 Task: Add an event with the title Second Sales Strategy Review and Alignment Session, date ''2023/12/18'', time 9:15 AM to 11:15 AMand add a description: Participants will develop strategies for expressing their thoughts and ideas clearly and confidently. They will learn techniques for structuring their messages, using appropriate language and tone, and adapting their communication style to different audiences and situations.Select event color  Grape . Add location for the event as: 987 White Desert, Farafra, Egypt, logged in from the account softage.10@softage.netand send the event invitation to softage.3@softage.net and softage.4@softage.net. Set a reminder for the event Weekly on Sunday
Action: Mouse moved to (81, 90)
Screenshot: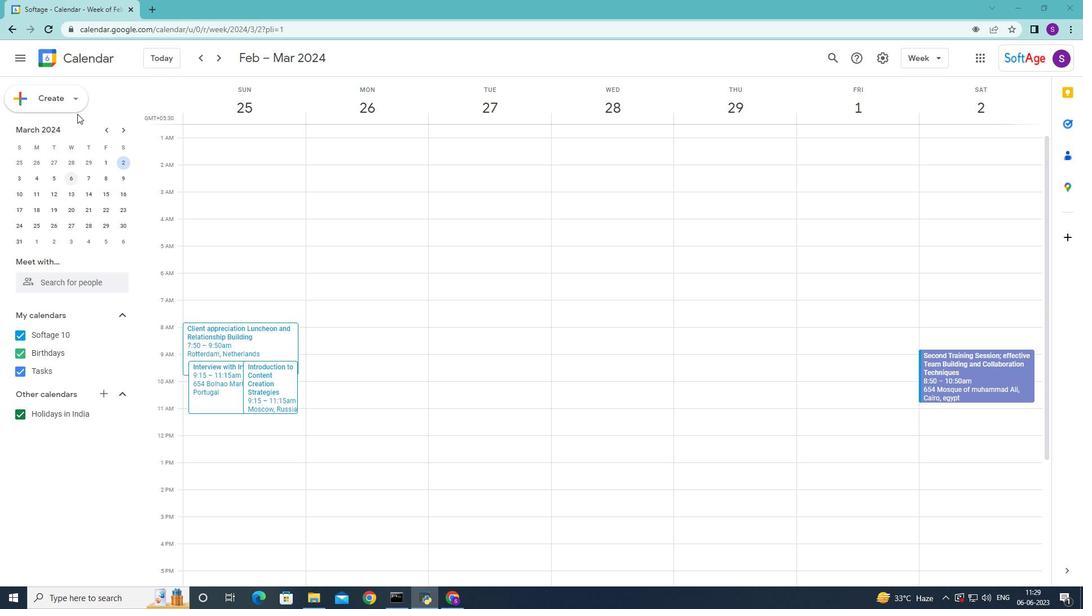 
Action: Mouse pressed left at (81, 90)
Screenshot: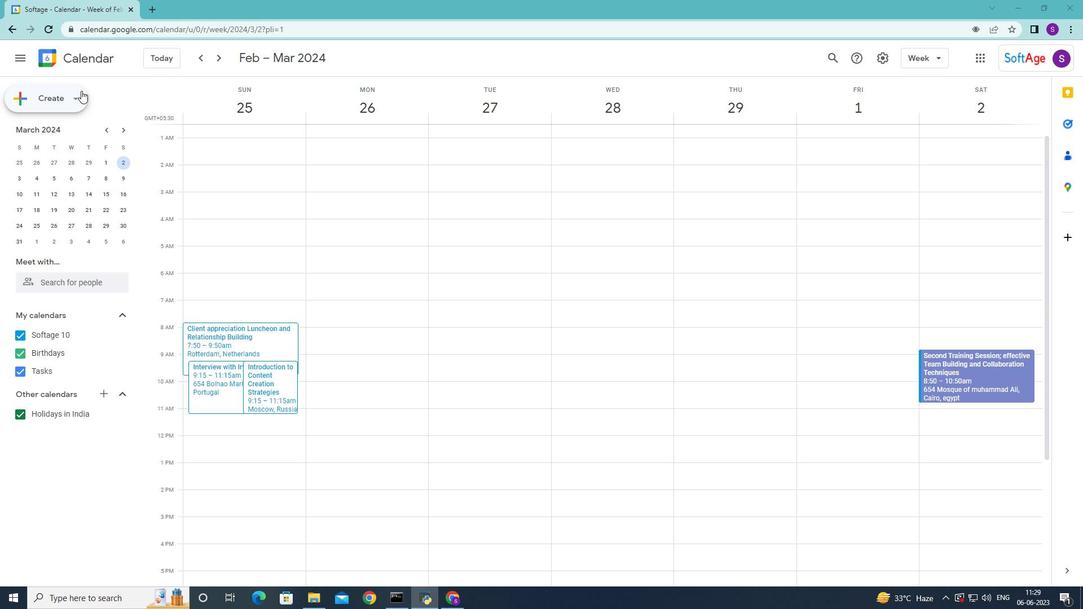 
Action: Mouse moved to (55, 126)
Screenshot: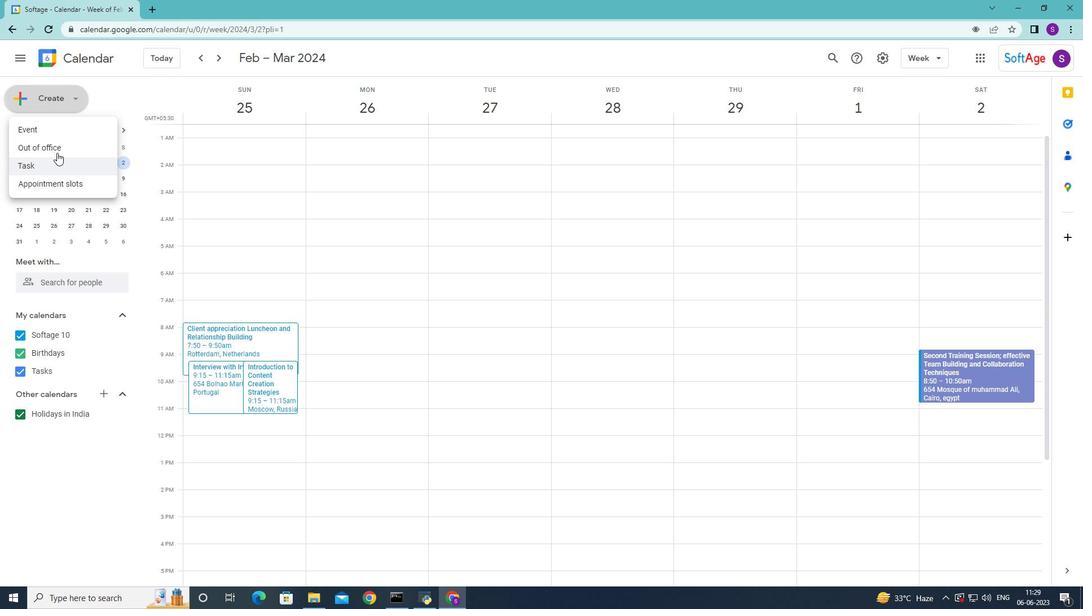 
Action: Mouse pressed left at (55, 126)
Screenshot: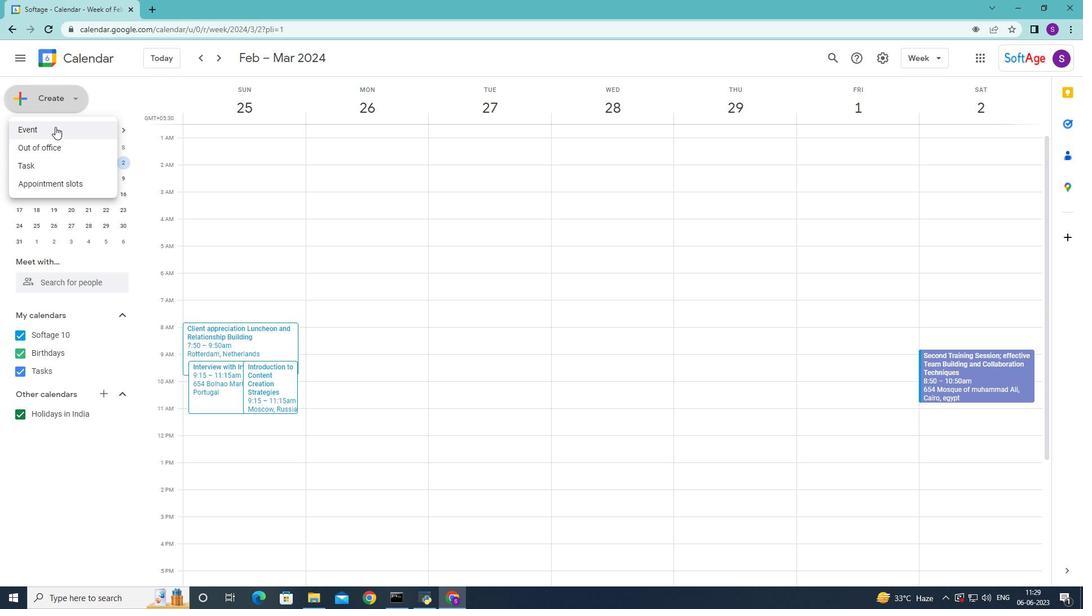 
Action: Mouse moved to (766, 213)
Screenshot: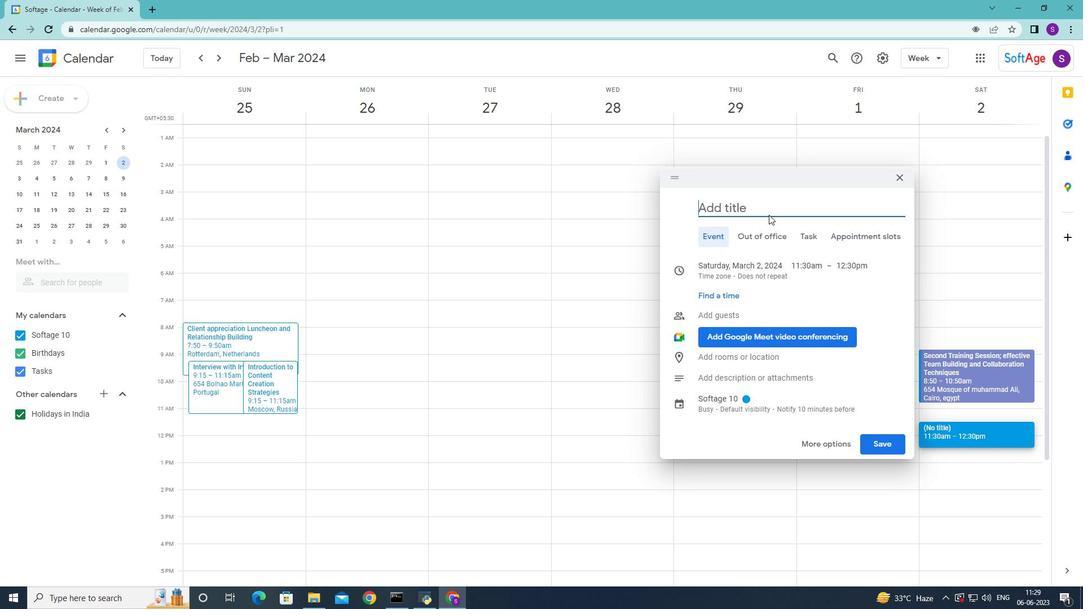 
Action: Mouse pressed left at (766, 213)
Screenshot: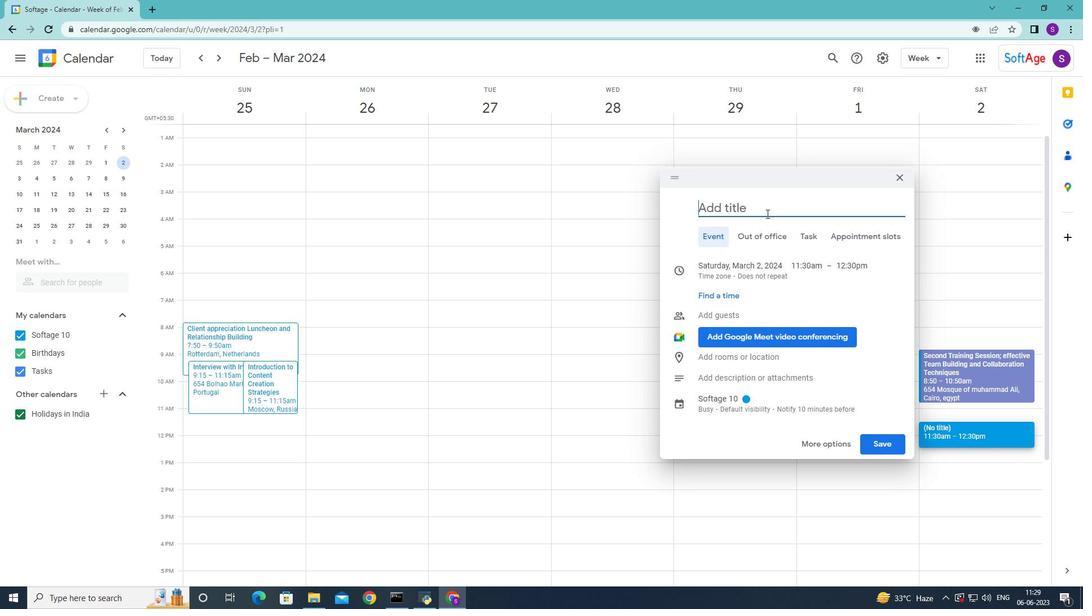 
Action: Key pressed <Key.shift>Second<Key.space><Key.shift>Sak<Key.backspace>les<Key.space><Key.shift>strategy<Key.space><Key.shift>Review<Key.space>and<Key.space><Key.shift>Alignment<Key.space><Key.shift>Session<Key.space>
Screenshot: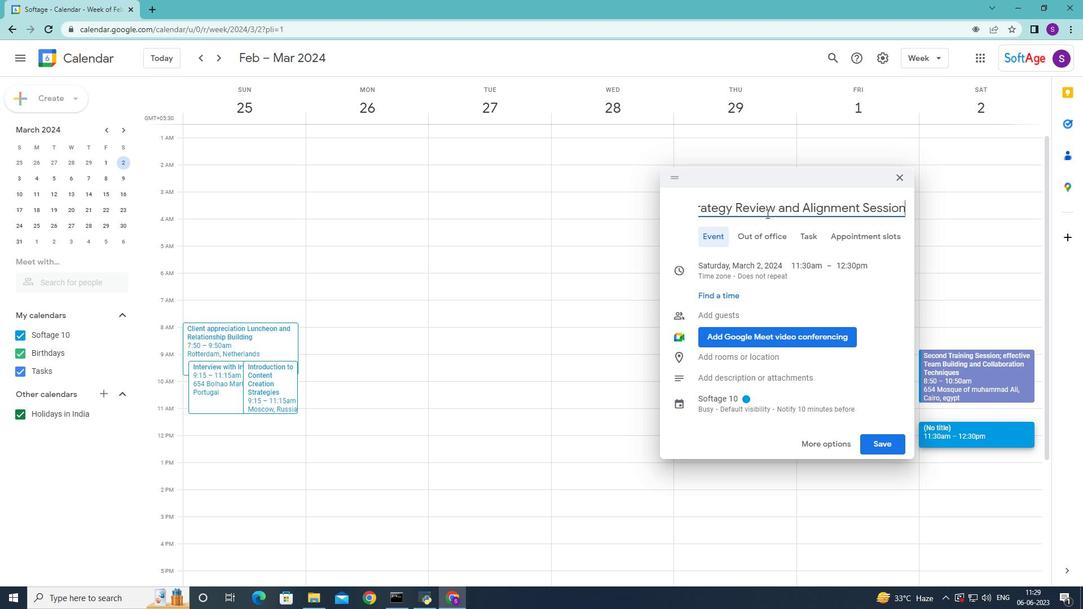 
Action: Mouse moved to (726, 263)
Screenshot: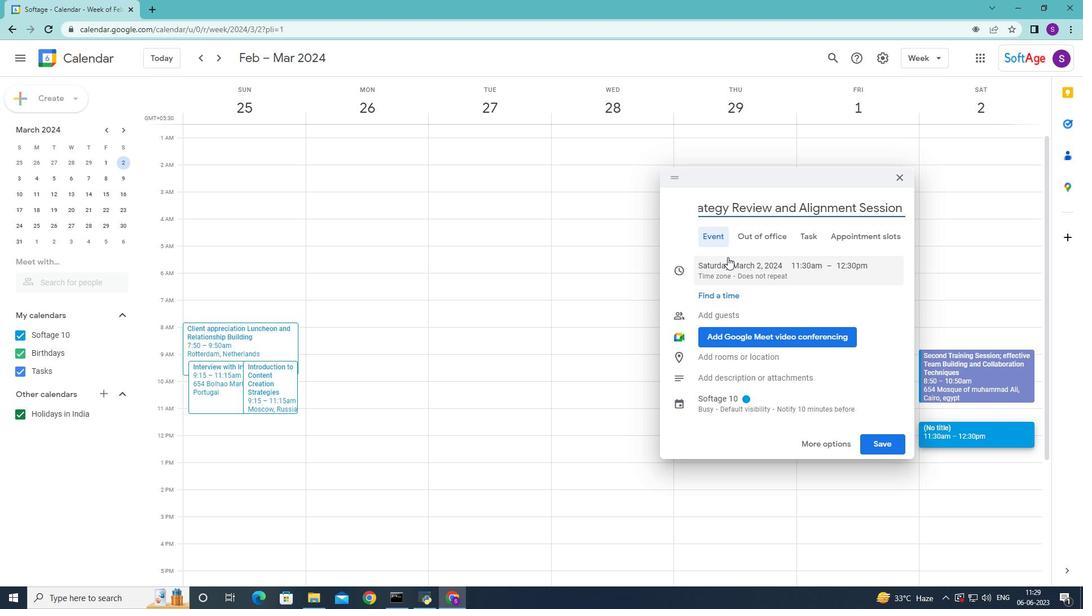 
Action: Mouse pressed left at (726, 263)
Screenshot: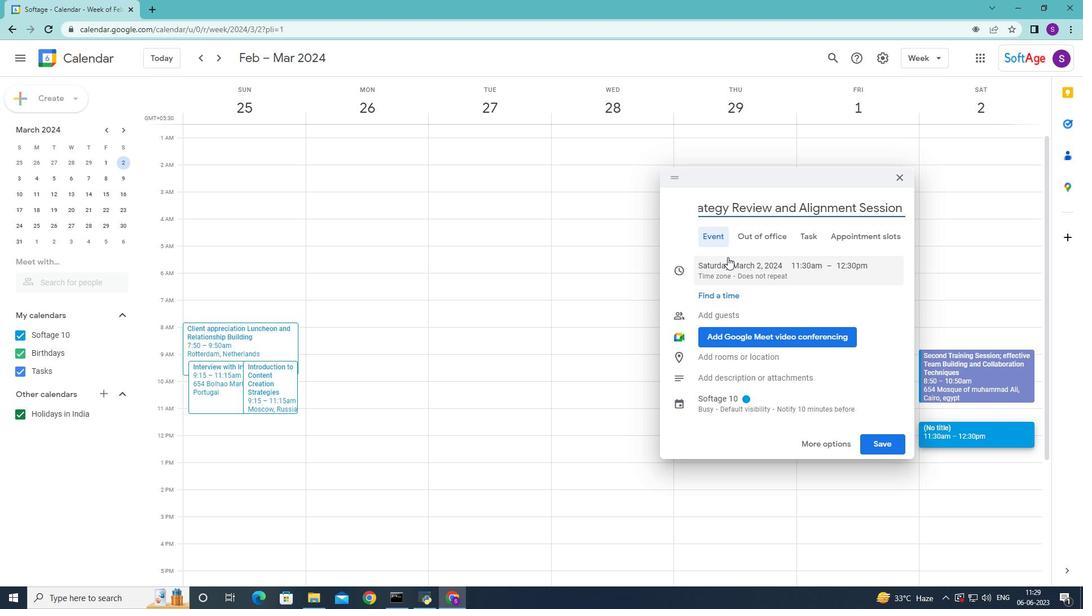 
Action: Mouse moved to (821, 288)
Screenshot: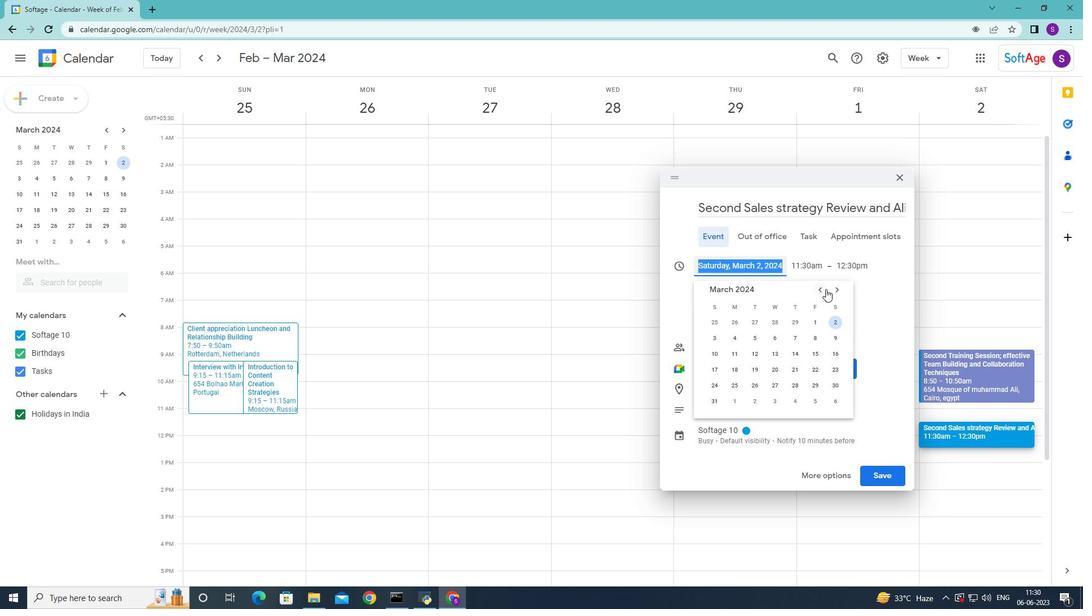 
Action: Mouse pressed left at (821, 288)
Screenshot: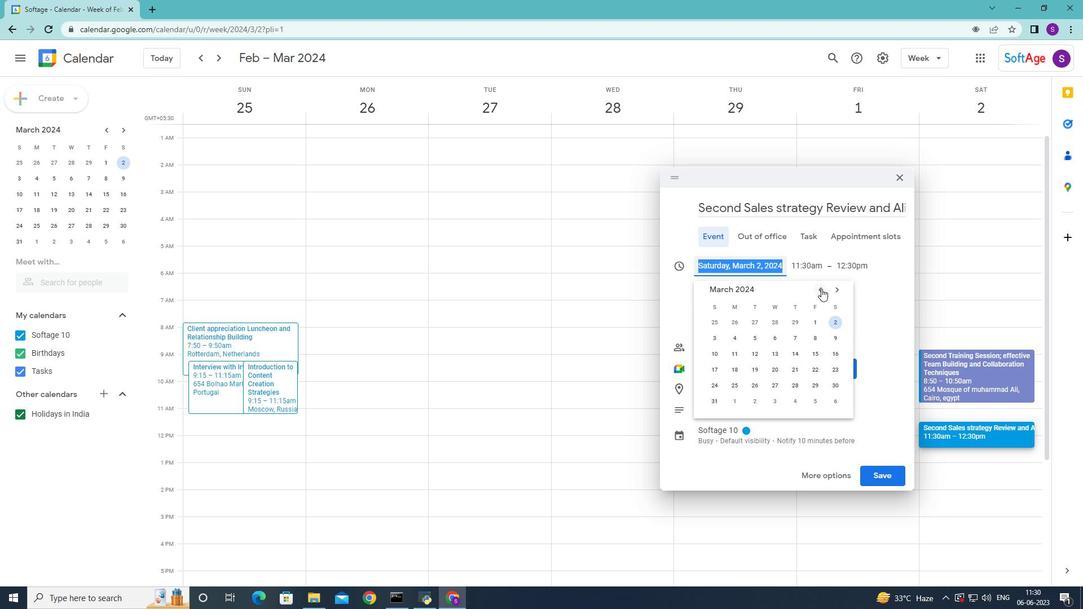 
Action: Mouse pressed left at (821, 288)
Screenshot: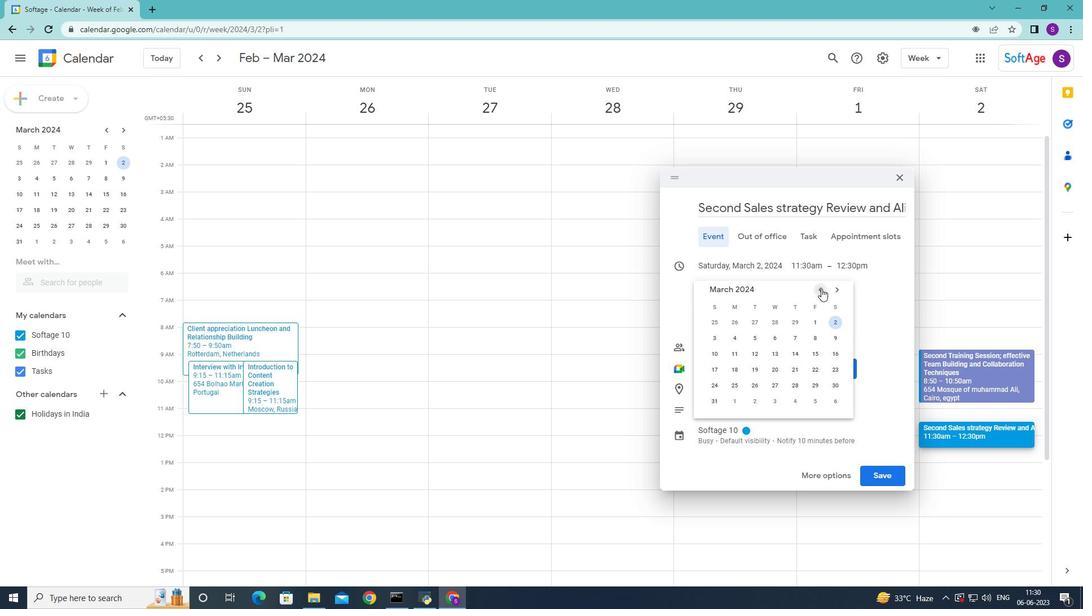 
Action: Mouse pressed left at (821, 288)
Screenshot: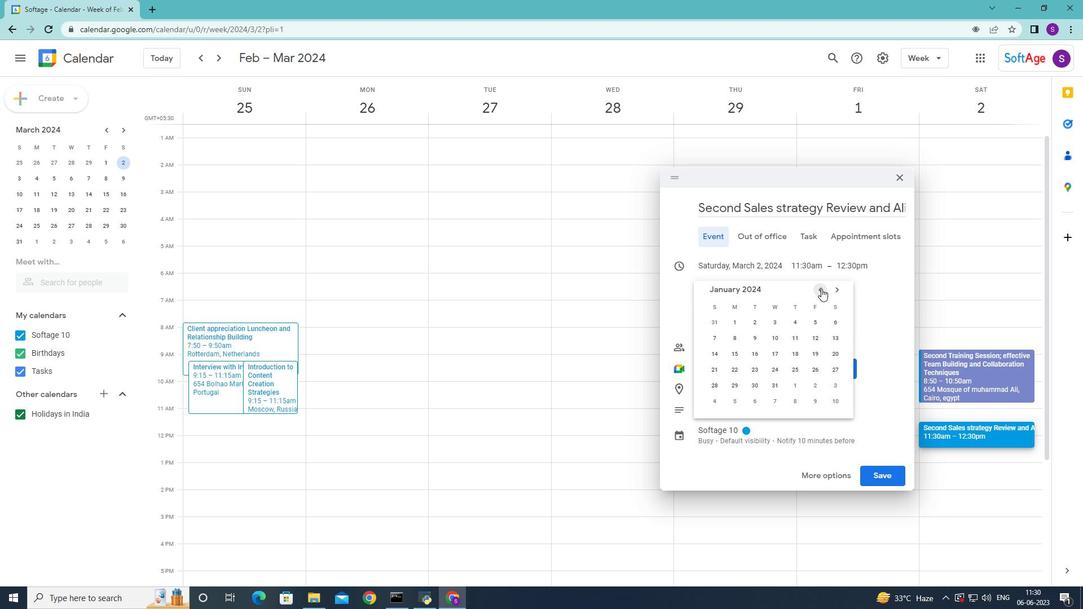 
Action: Mouse moved to (738, 370)
Screenshot: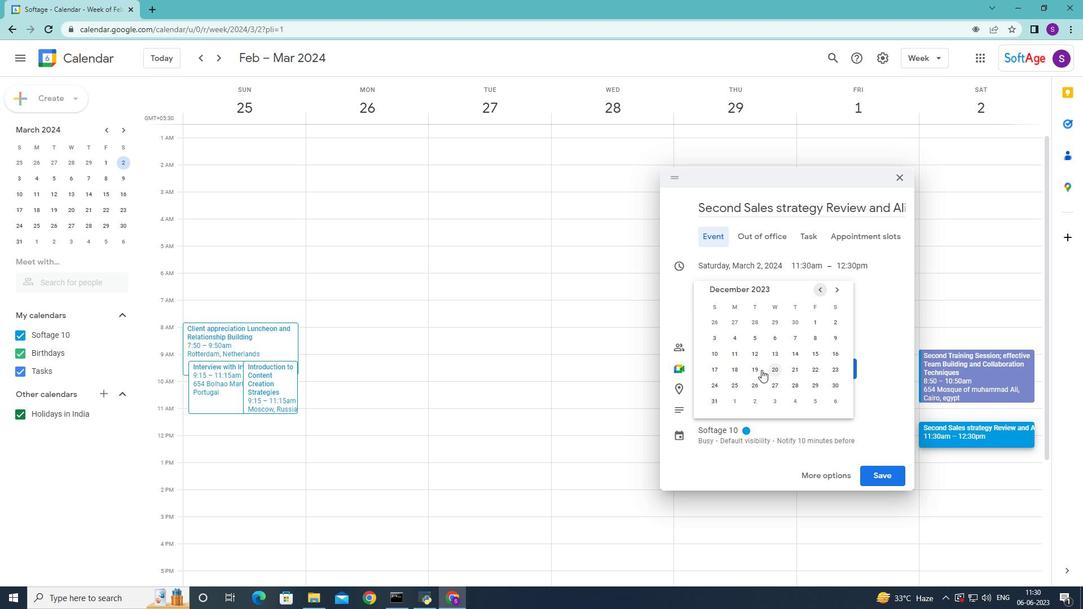 
Action: Mouse pressed left at (738, 370)
Screenshot: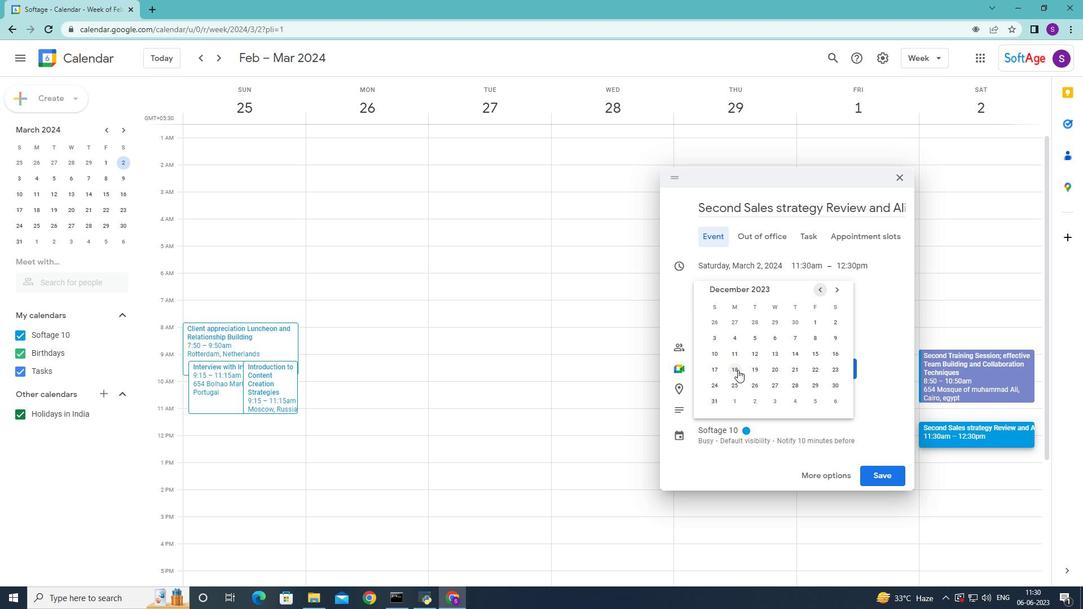 
Action: Mouse moved to (200, 266)
Screenshot: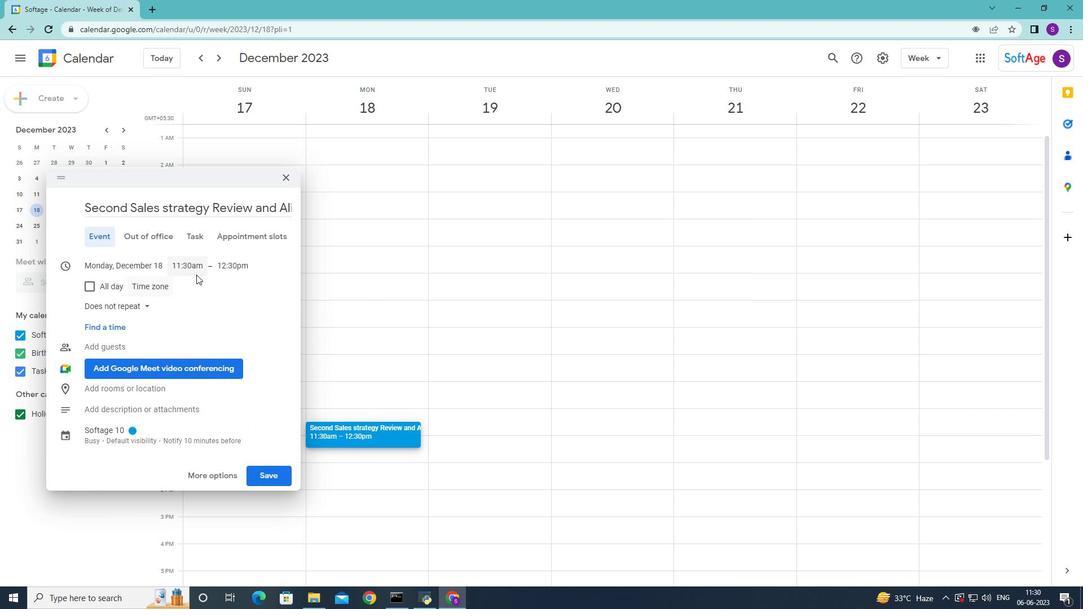 
Action: Mouse pressed left at (200, 266)
Screenshot: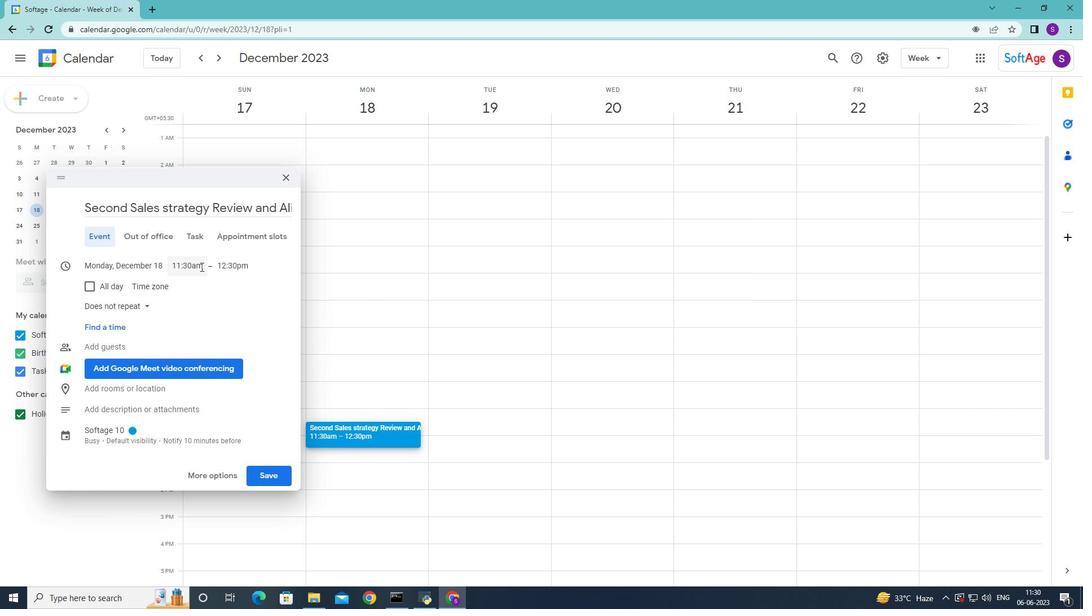 
Action: Mouse moved to (211, 319)
Screenshot: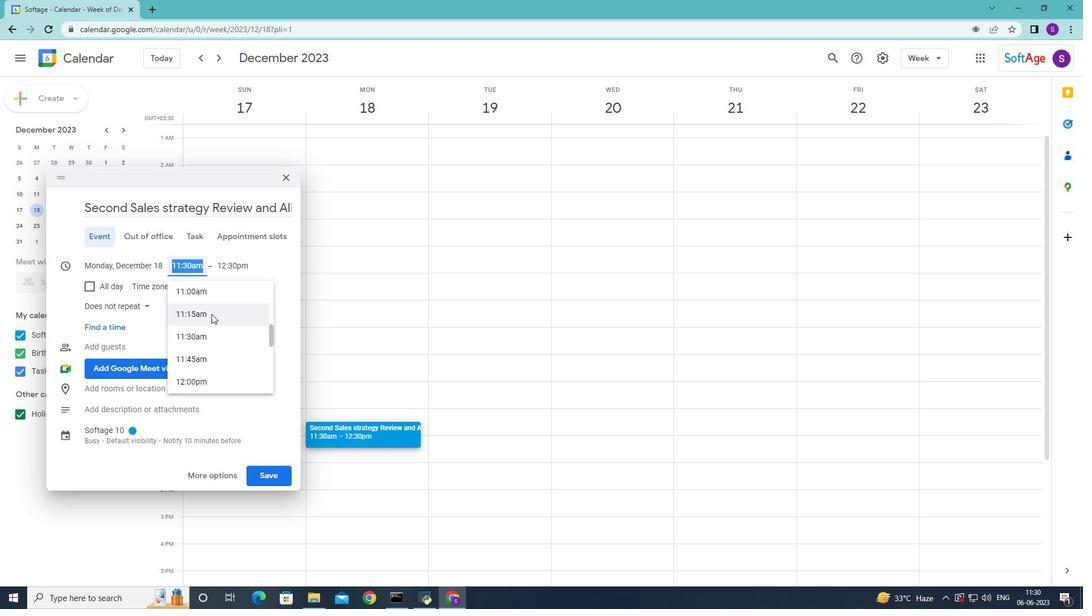 
Action: Mouse scrolled (211, 319) with delta (0, 0)
Screenshot: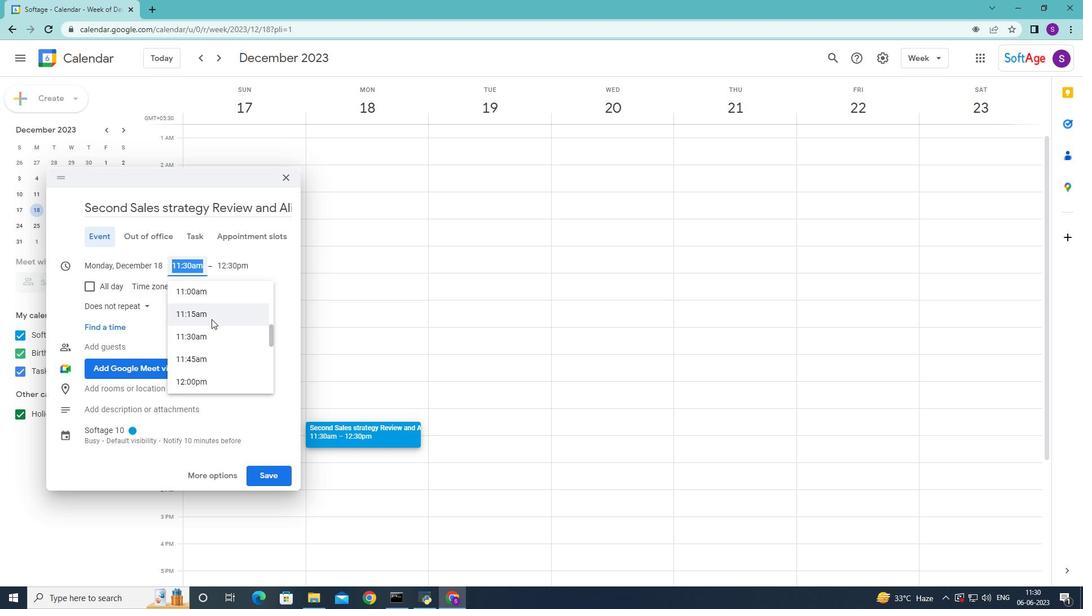 
Action: Mouse scrolled (211, 319) with delta (0, 0)
Screenshot: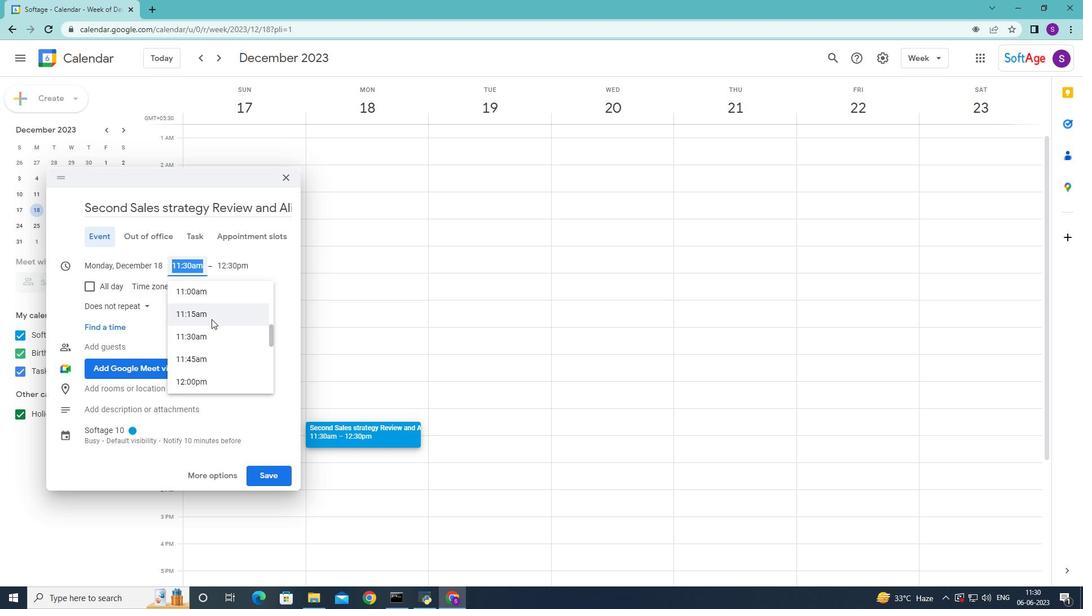 
Action: Mouse scrolled (211, 319) with delta (0, 0)
Screenshot: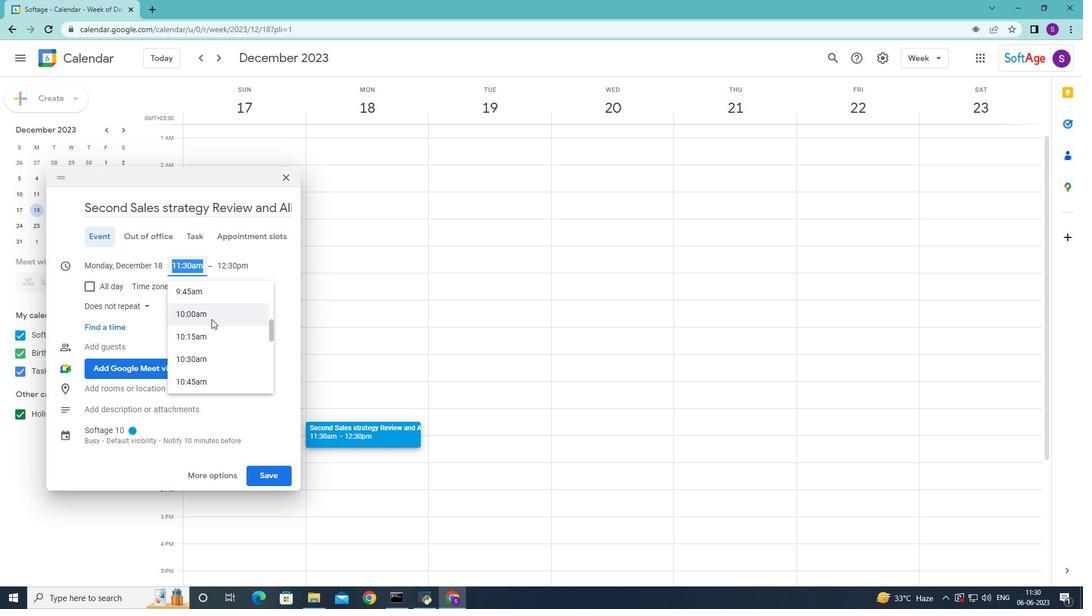 
Action: Mouse moved to (211, 305)
Screenshot: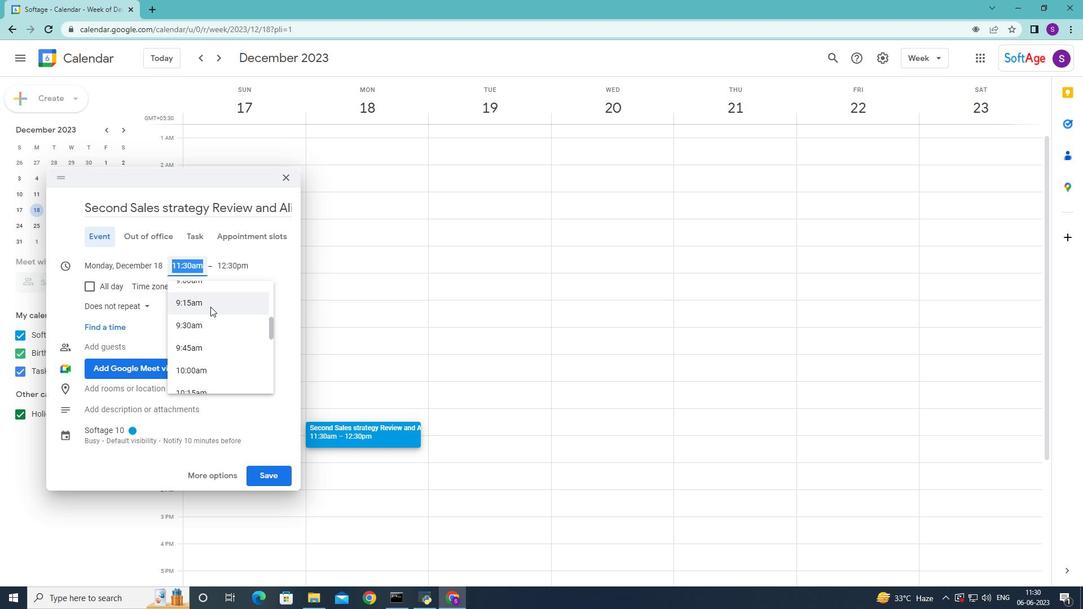 
Action: Mouse pressed left at (211, 305)
Screenshot: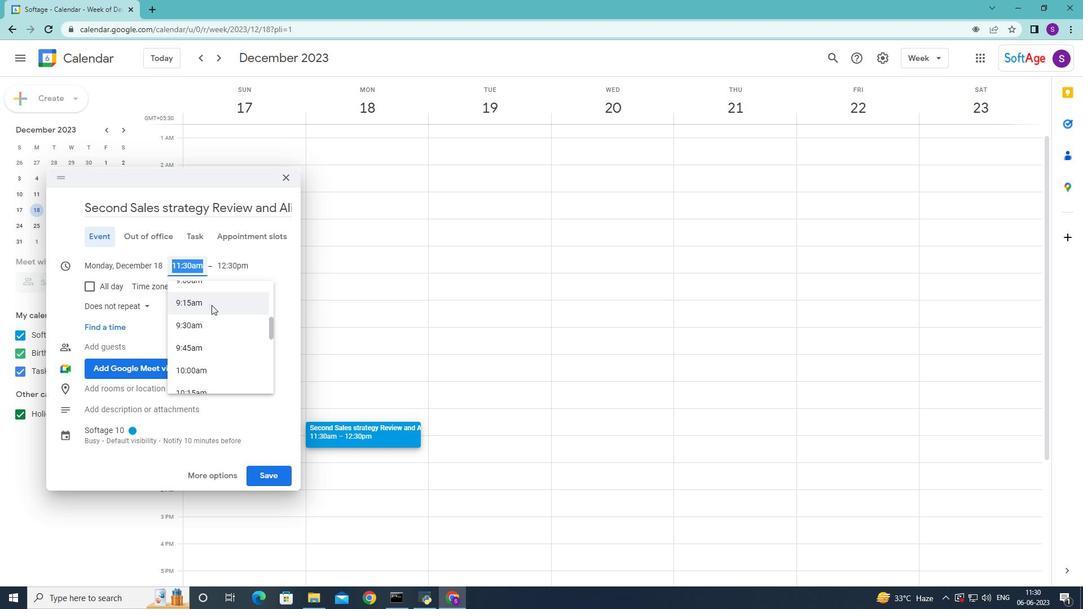 
Action: Mouse moved to (244, 272)
Screenshot: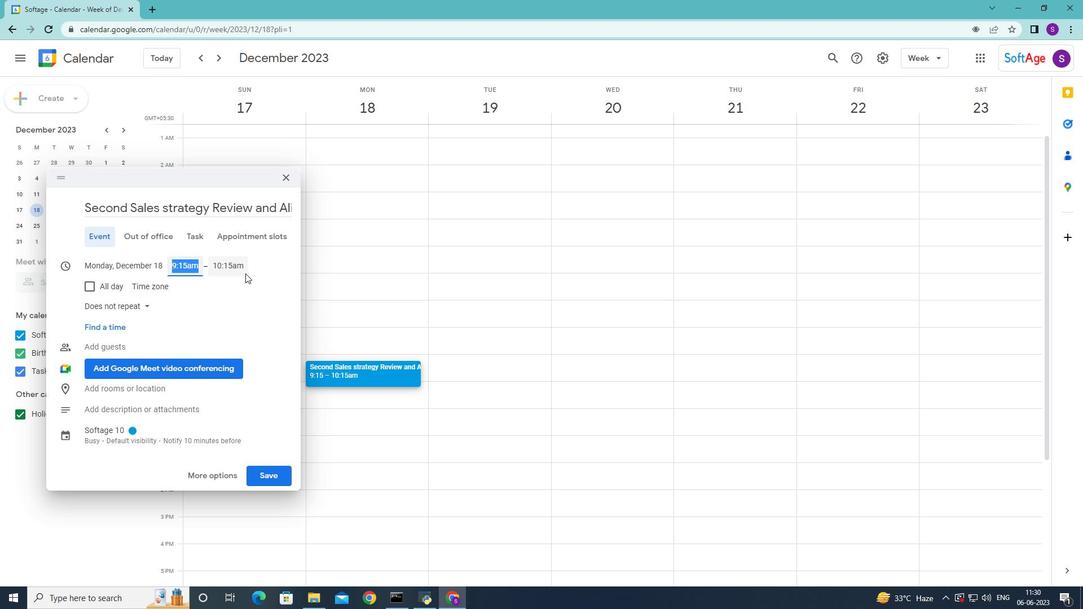 
Action: Mouse pressed left at (244, 272)
Screenshot: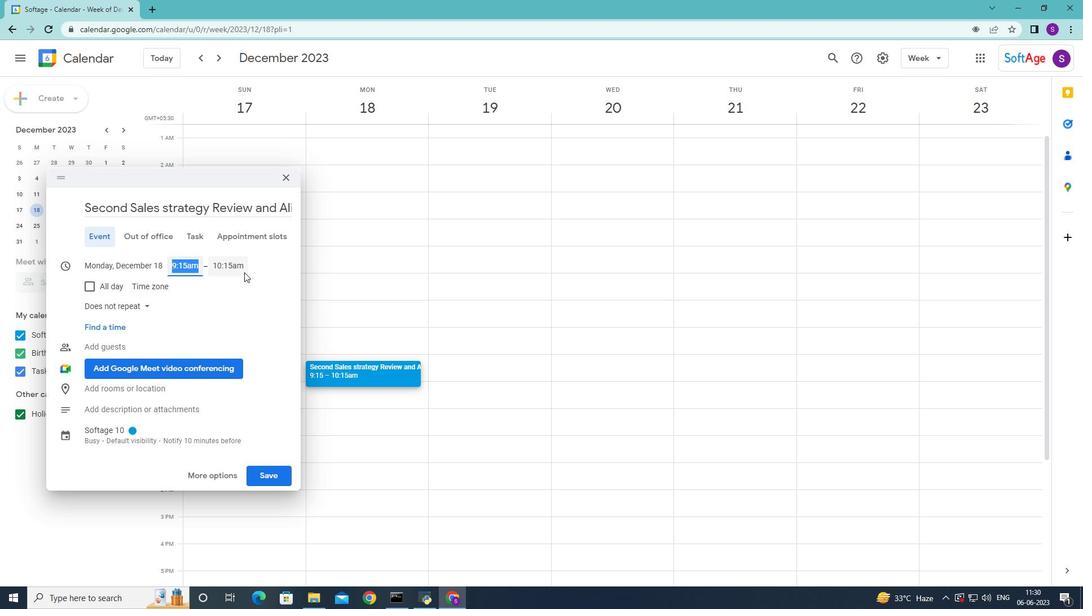 
Action: Mouse moved to (235, 343)
Screenshot: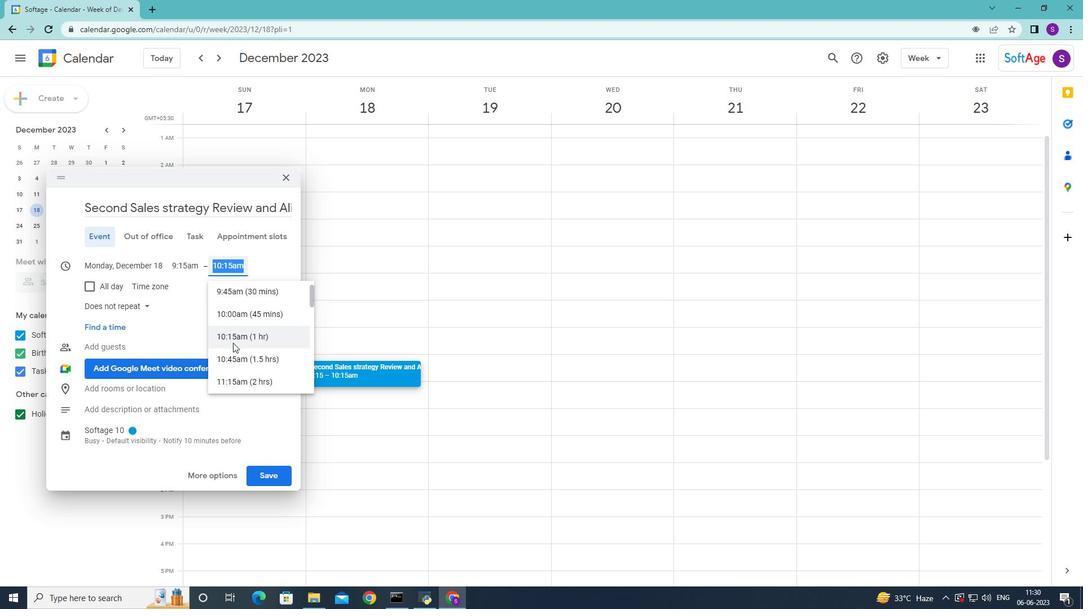 
Action: Mouse scrolled (235, 343) with delta (0, 0)
Screenshot: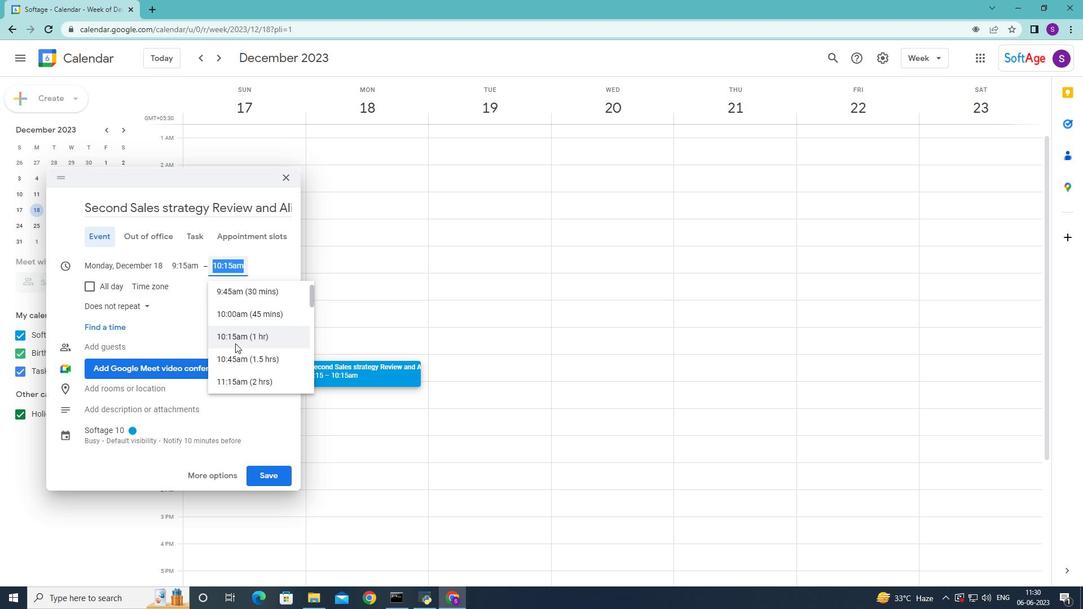 
Action: Mouse moved to (247, 329)
Screenshot: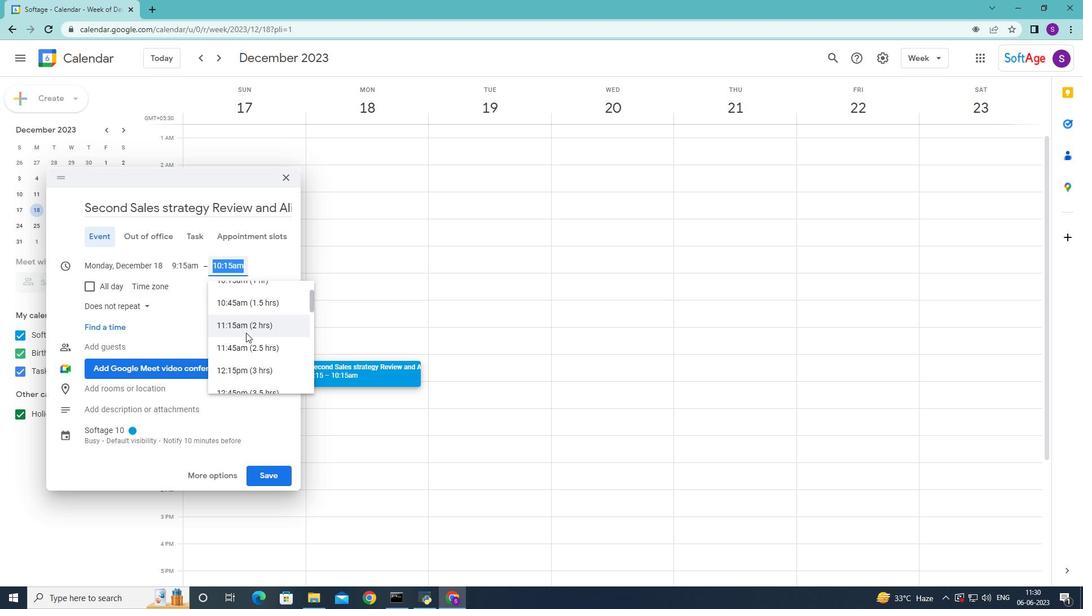 
Action: Mouse pressed left at (247, 329)
Screenshot: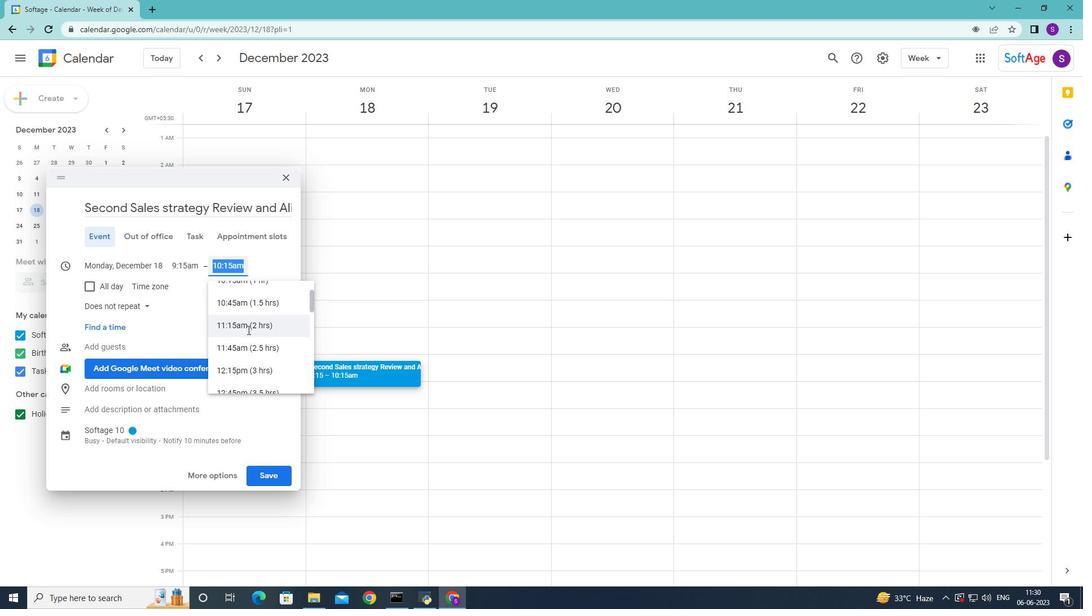 
Action: Mouse moved to (224, 472)
Screenshot: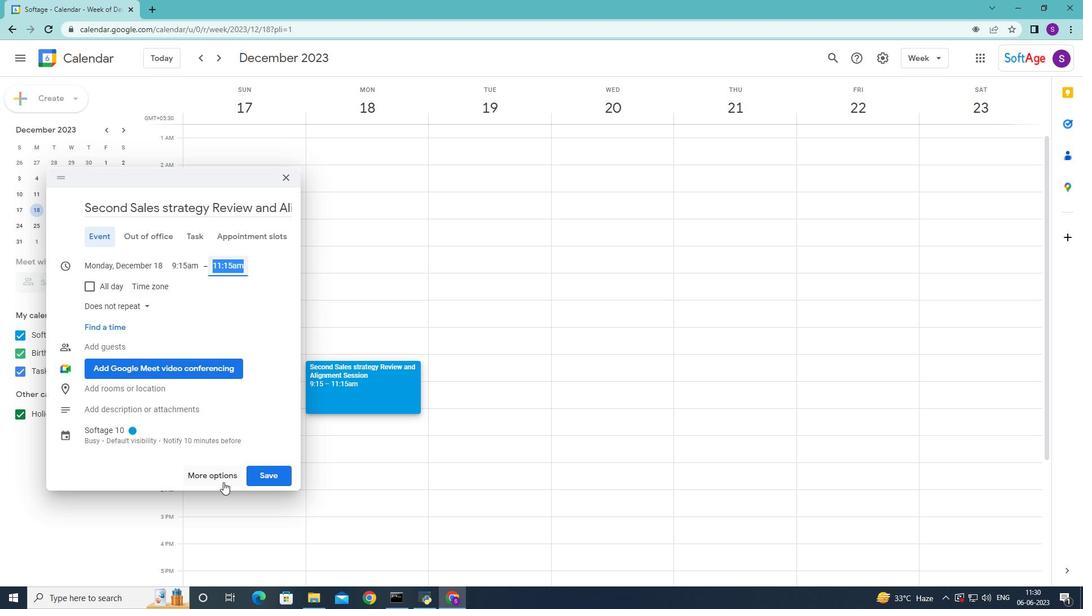 
Action: Mouse pressed left at (224, 472)
Screenshot: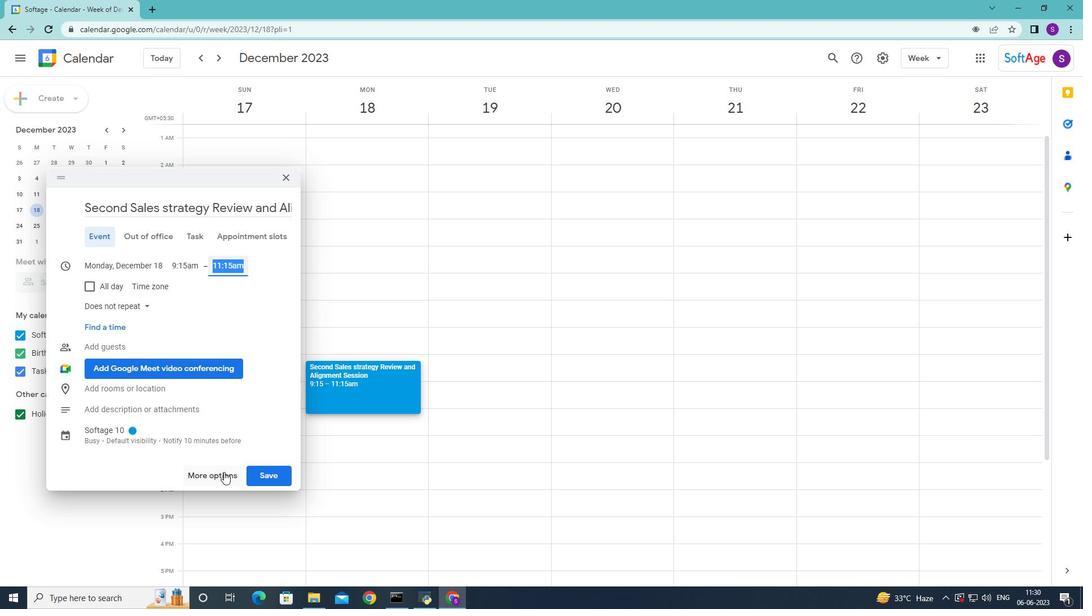 
Action: Mouse moved to (205, 410)
Screenshot: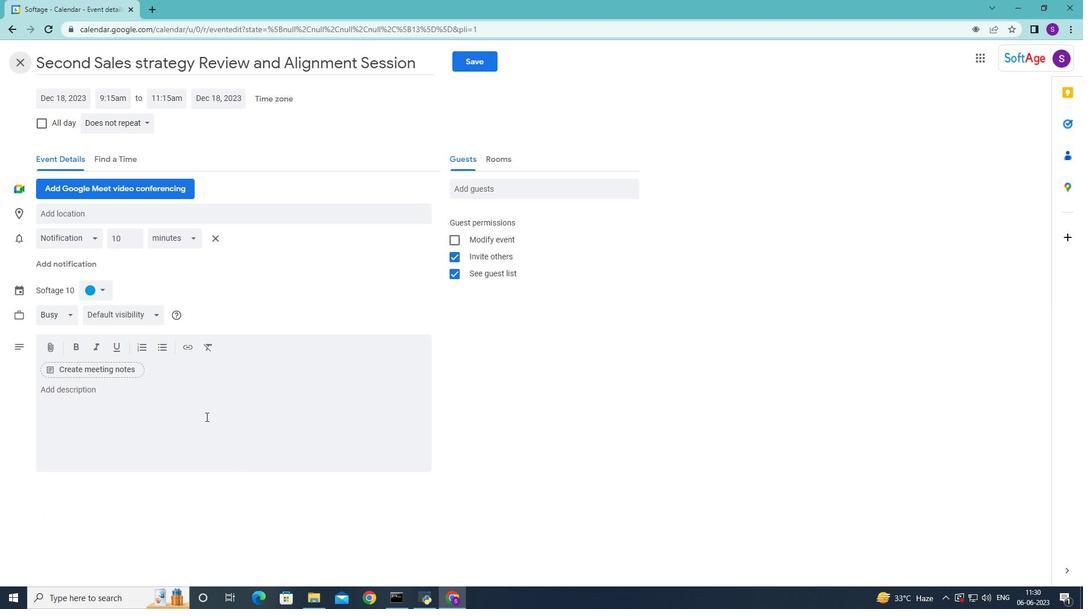 
Action: Mouse pressed left at (205, 410)
Screenshot: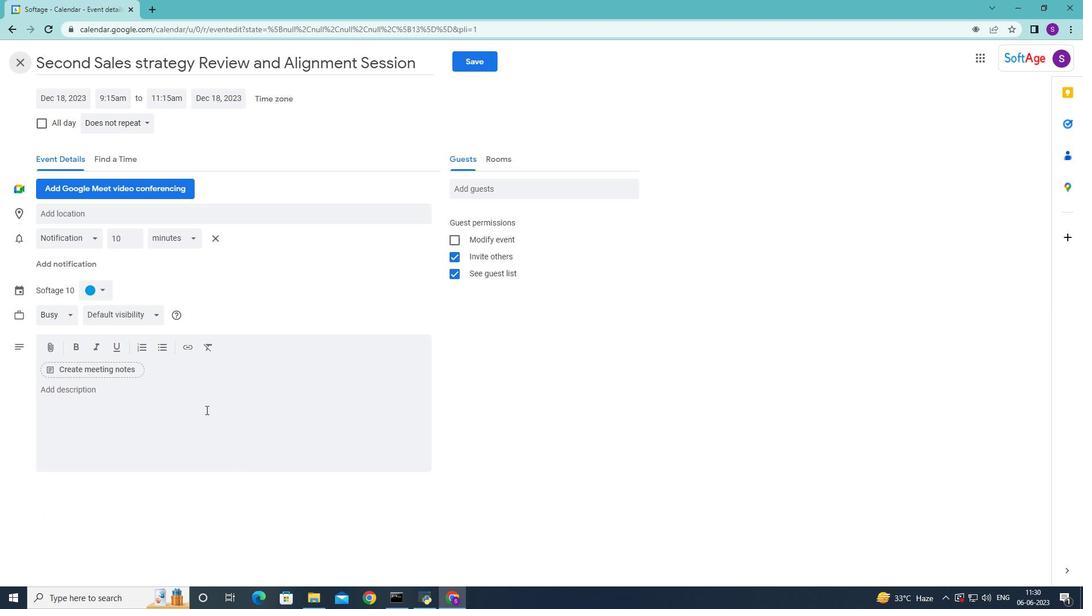 
Action: Key pressed <Key.shift><Key.shift><Key.shift><Key.shift><Key.shift><Key.shift><Key.shift><Key.shift><Key.shift>Participants<Key.space>will<Key.space>develop<Key.space>strategies<Key.space>for<Key.space>expressing<Key.space>their<Key.space>thoughts<Key.space>and<Key.space>ideas<Key.space>learly<Key.space>and<Key.space>confidently<Key.space>
Screenshot: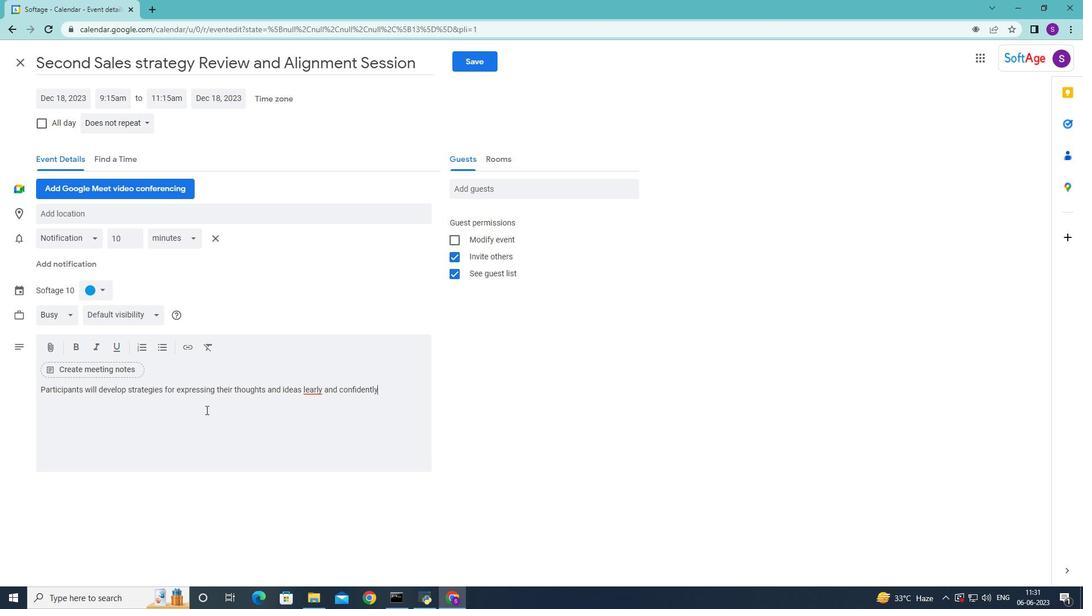 
Action: Mouse moved to (305, 391)
Screenshot: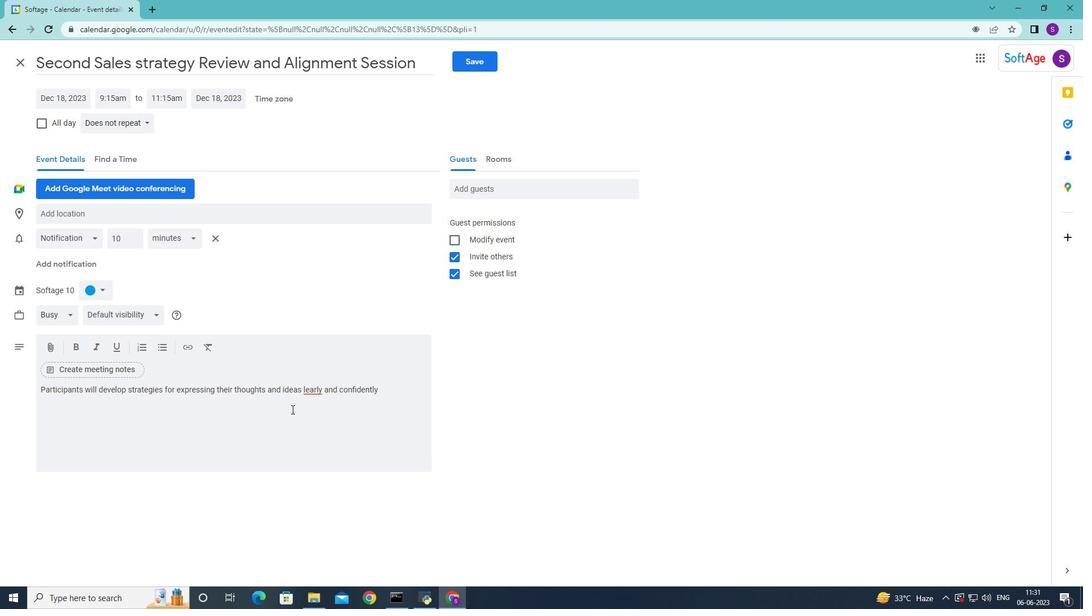 
Action: Mouse pressed left at (305, 391)
Screenshot: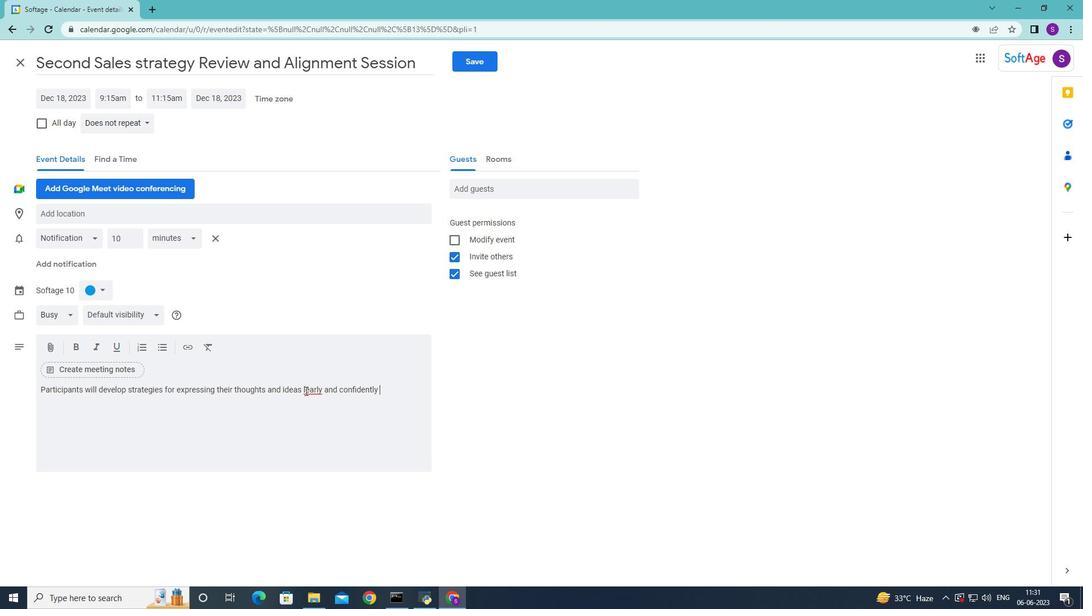 
Action: Mouse moved to (313, 414)
Screenshot: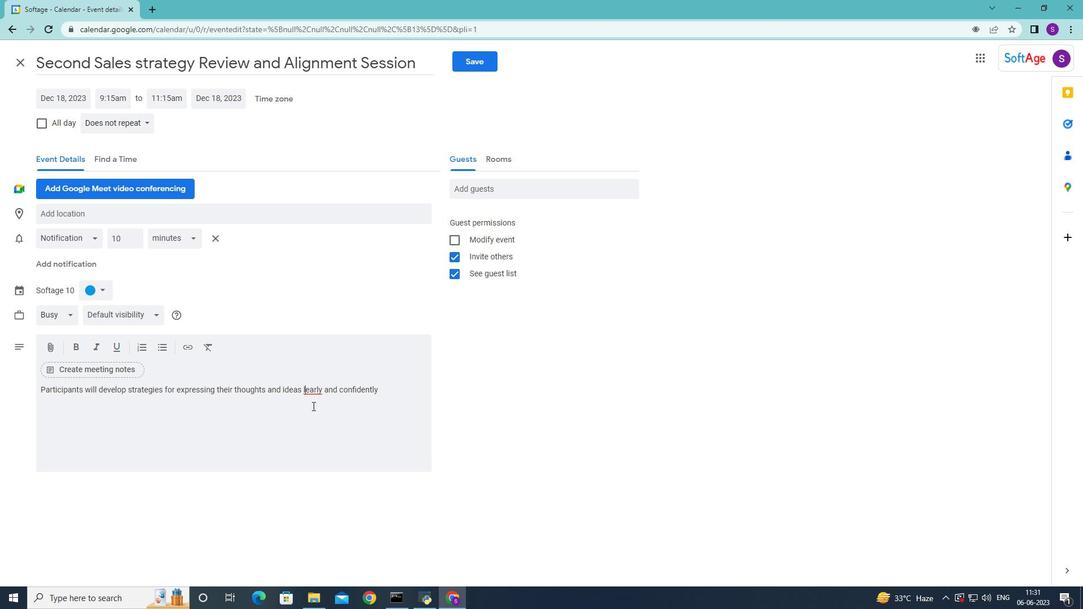 
Action: Key pressed <Key.left>c
Screenshot: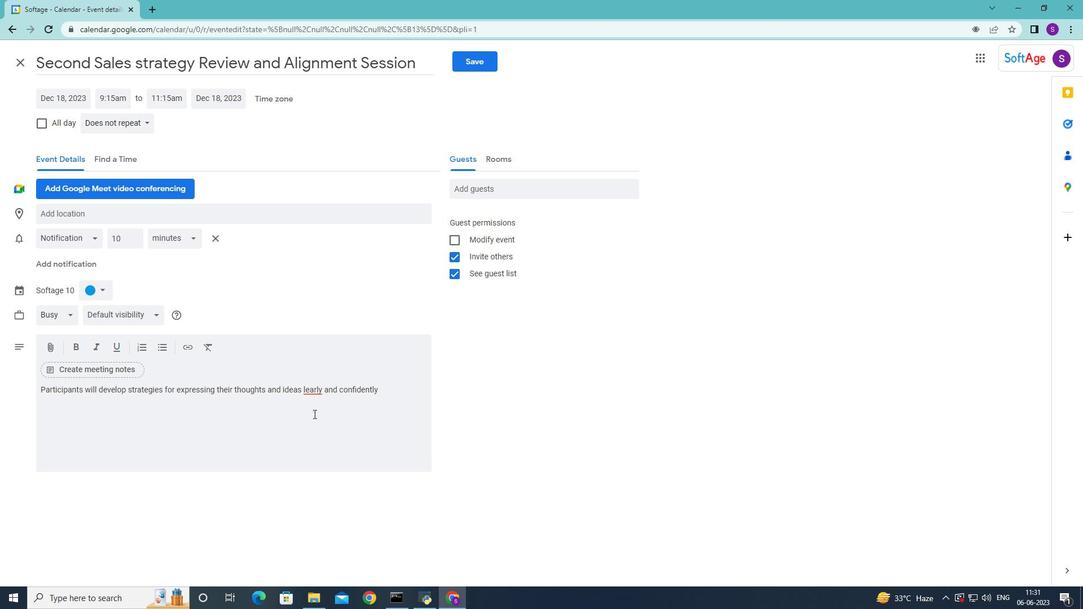 
Action: Mouse moved to (390, 389)
Screenshot: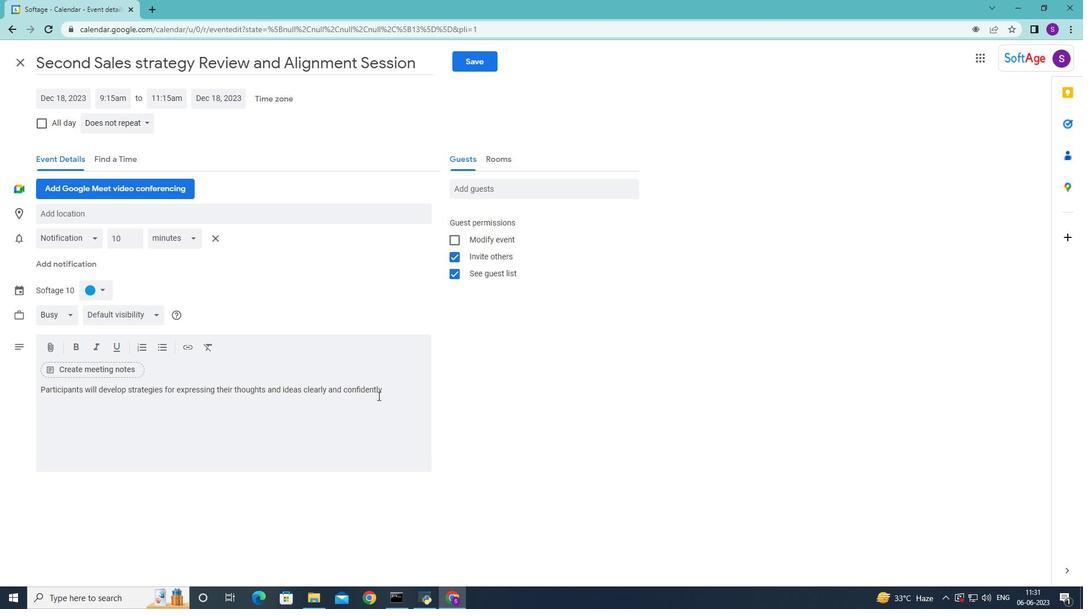 
Action: Mouse pressed left at (390, 389)
Screenshot: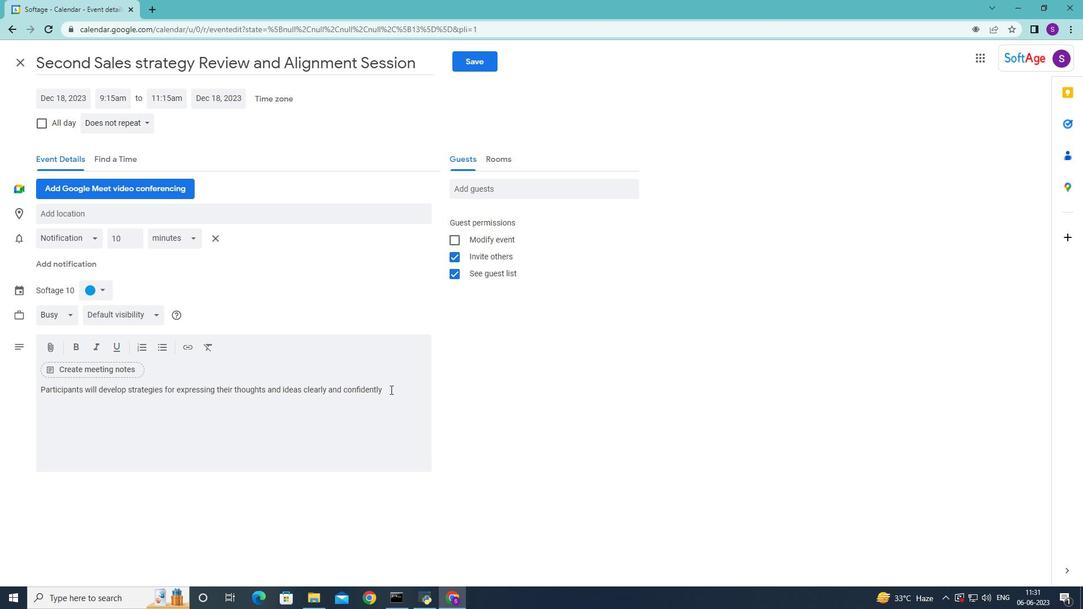 
Action: Key pressed <Key.backspace>.<Key.space><Key.shift>They<Key.space>will<Key.space>learn<Key.space>techniques<Key.space>for<Key.space>structuring<Key.space>their<Key.space>messages<Key.space><Key.backspace>,<Key.space>using<Key.space>appropraite<Key.space><Key.backspace><Key.backspace>e<Key.space>
Screenshot: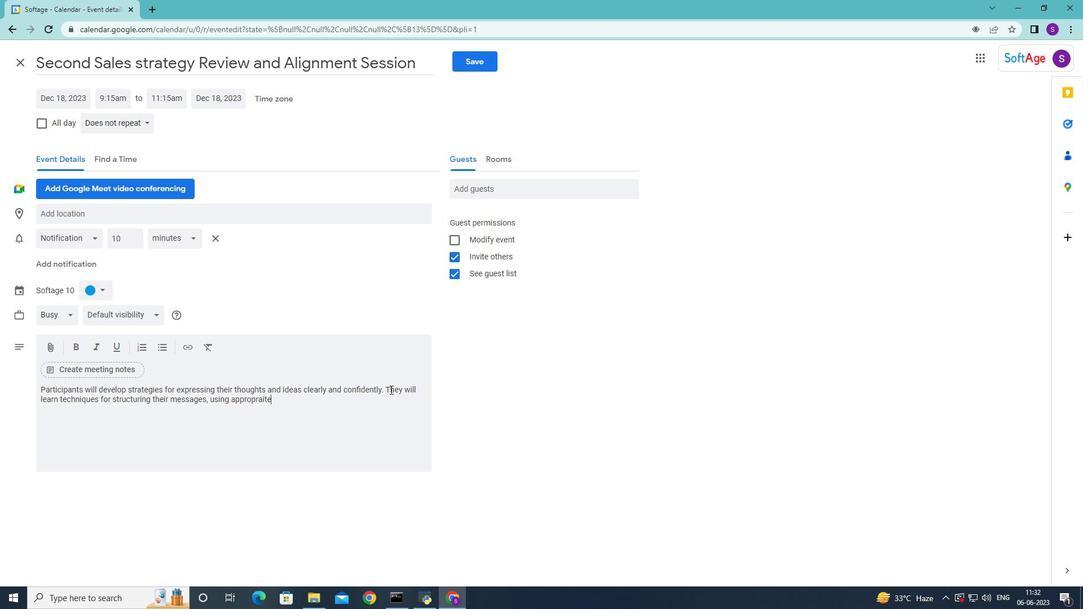 
Action: Mouse moved to (261, 400)
Screenshot: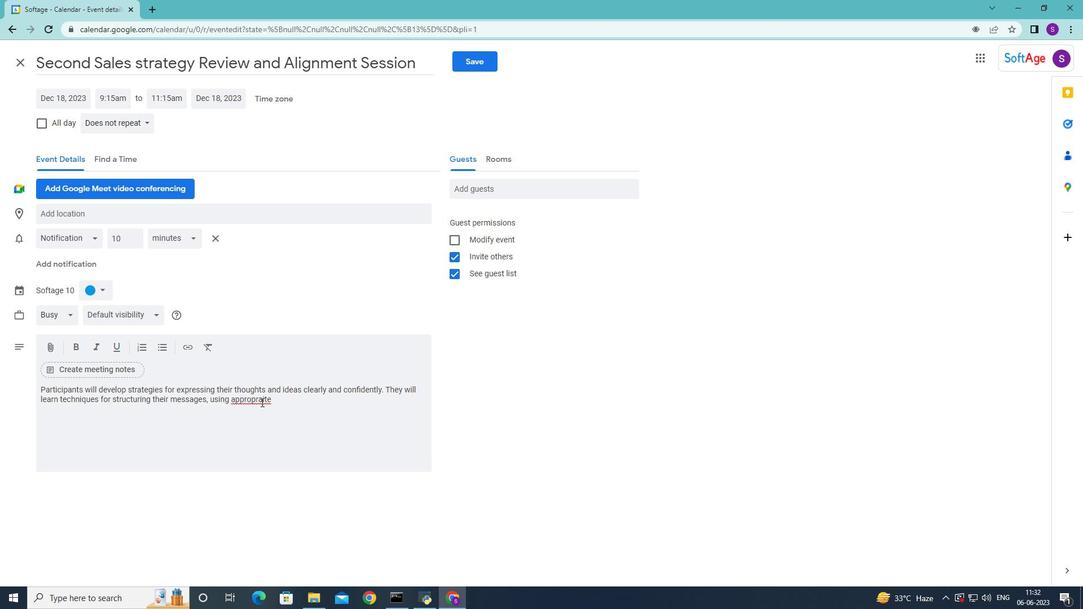 
Action: Mouse pressed left at (261, 400)
Screenshot: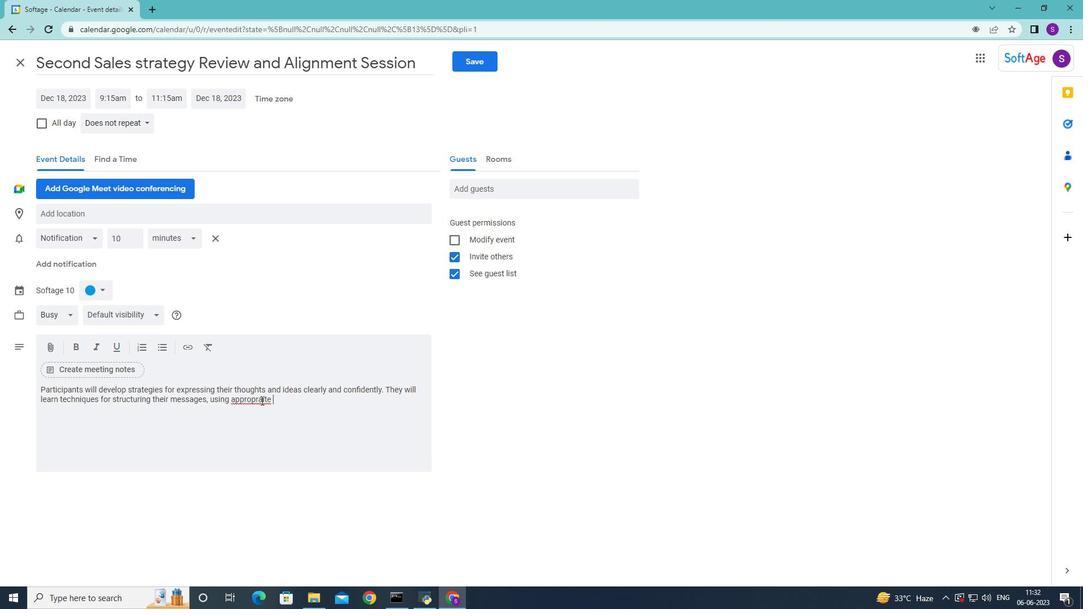 
Action: Mouse moved to (264, 405)
Screenshot: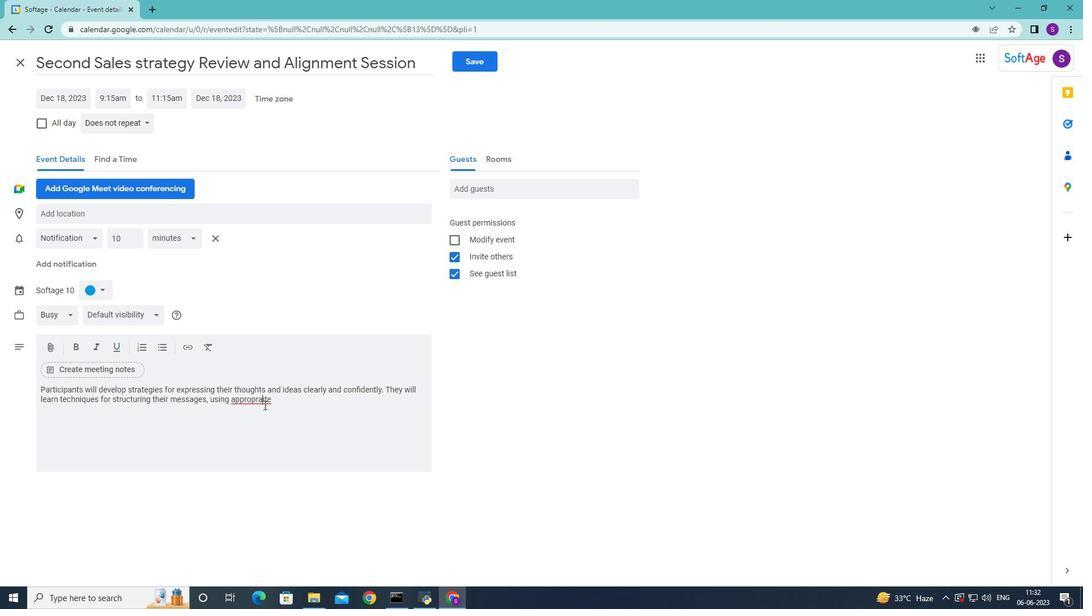 
Action: Key pressed <Key.backspace>i
Screenshot: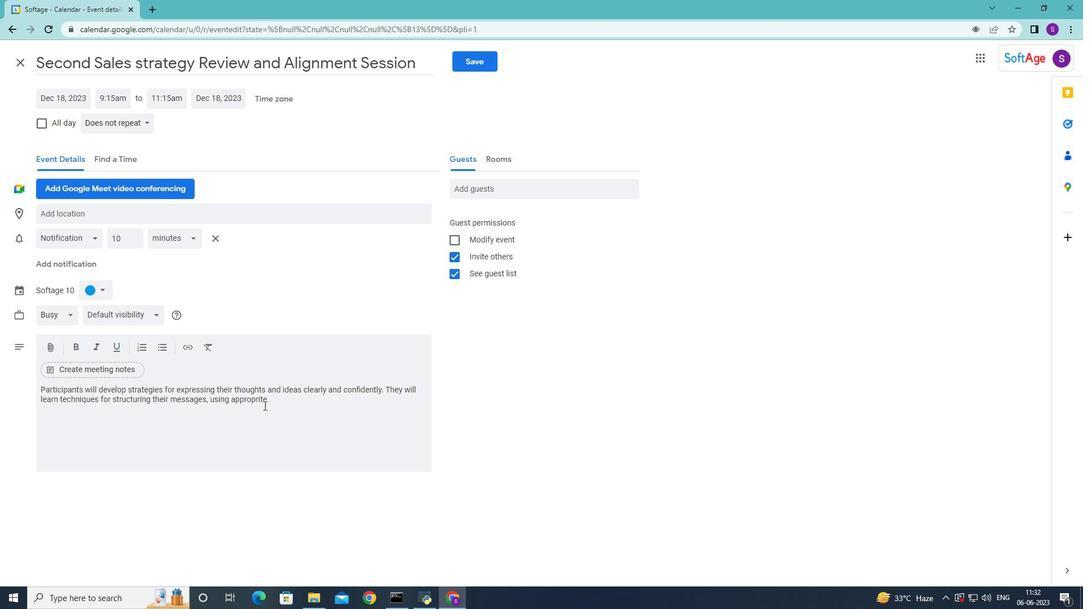 
Action: Mouse moved to (261, 413)
Screenshot: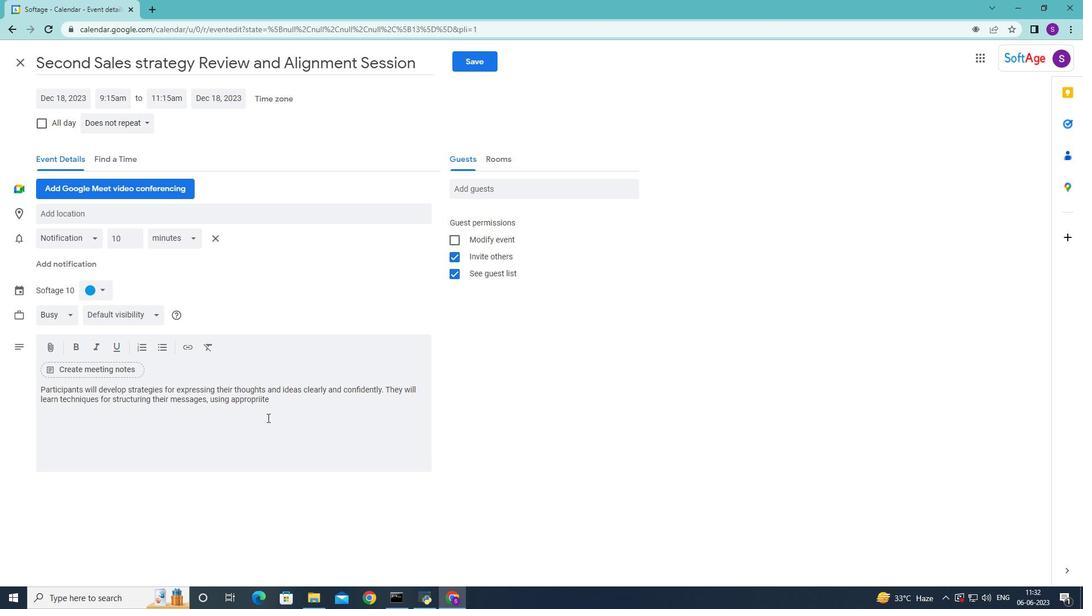 
Action: Key pressed a
Screenshot: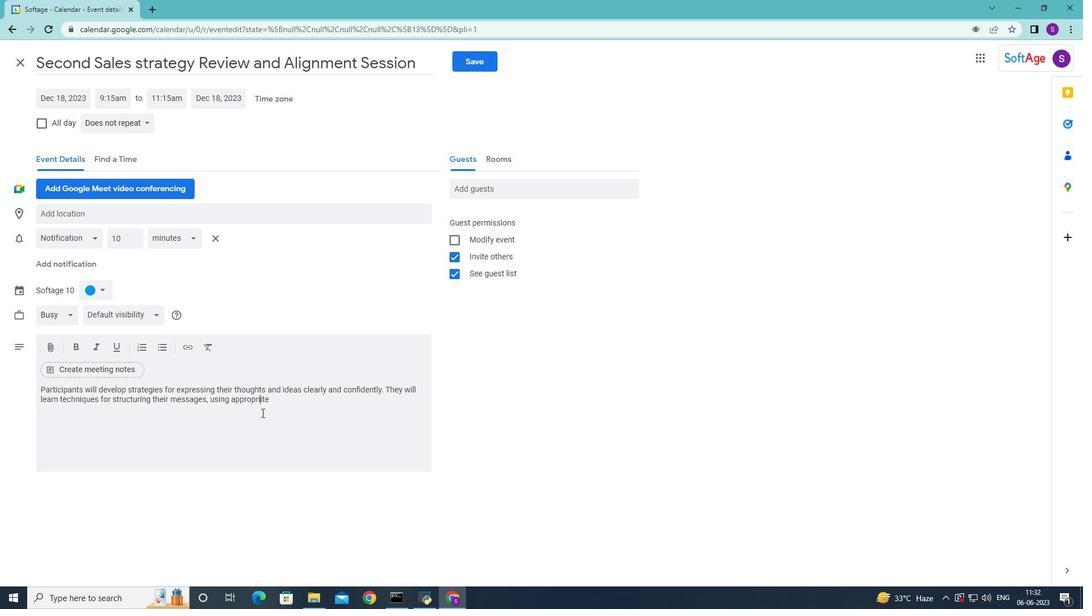 
Action: Mouse moved to (268, 401)
Screenshot: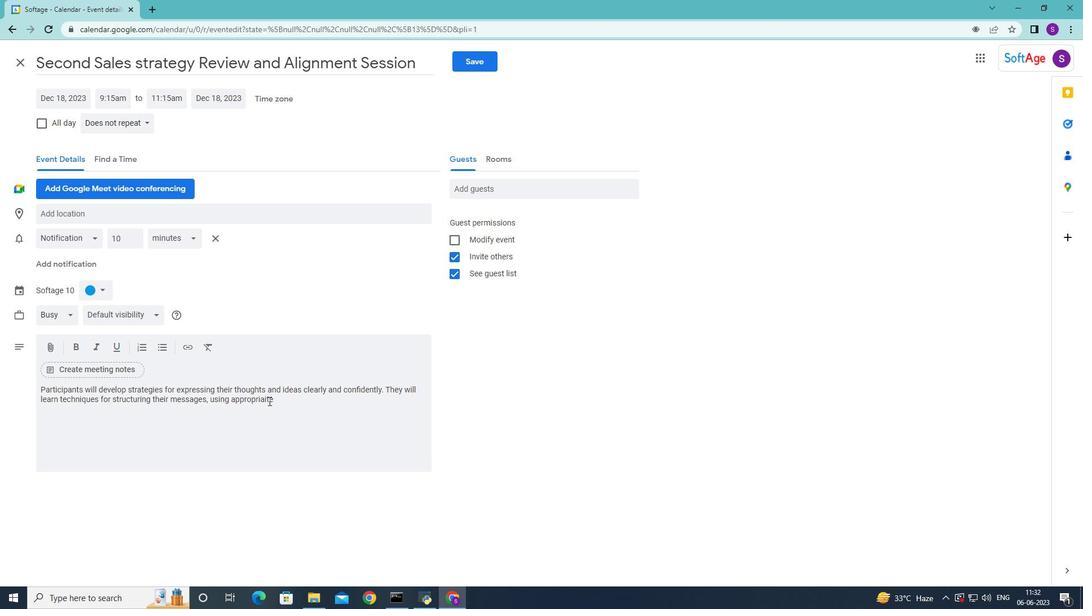 
Action: Key pressed <Key.right><Key.backspace>
Screenshot: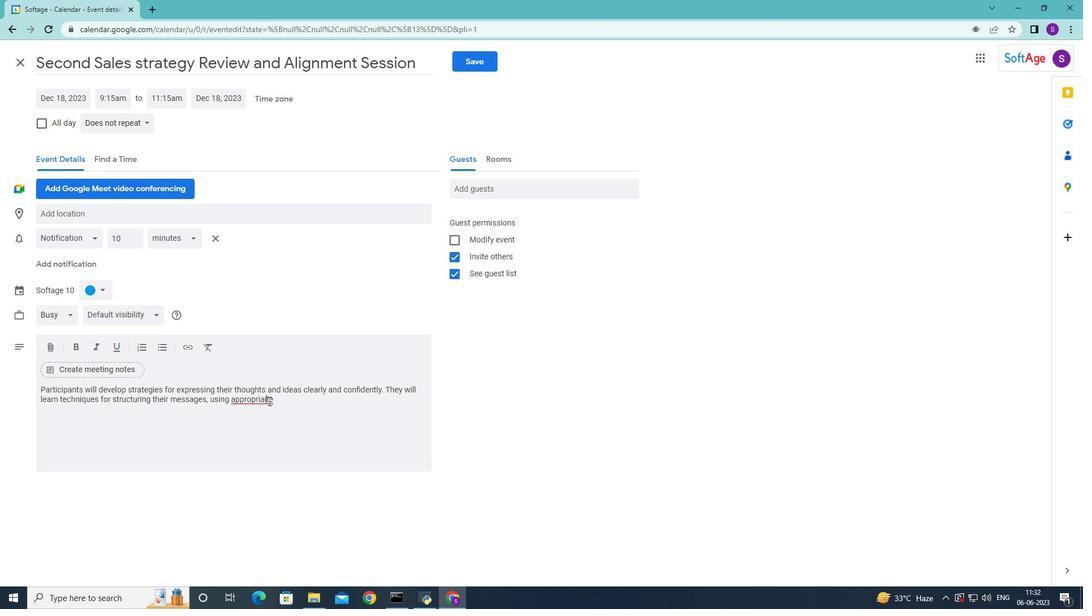 
Action: Mouse moved to (295, 407)
Screenshot: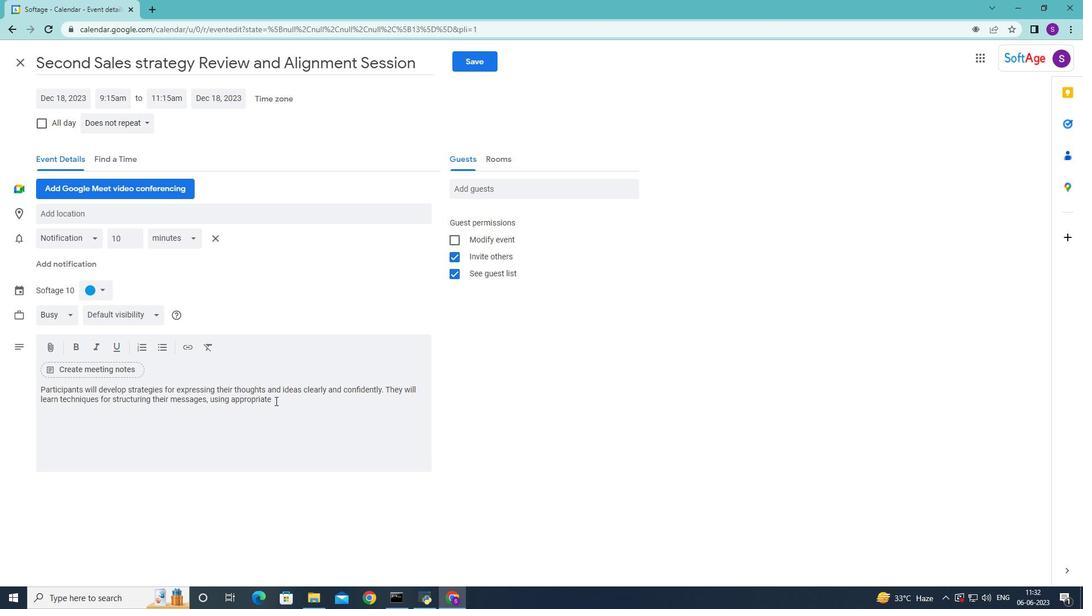 
Action: Mouse pressed left at (295, 407)
Screenshot: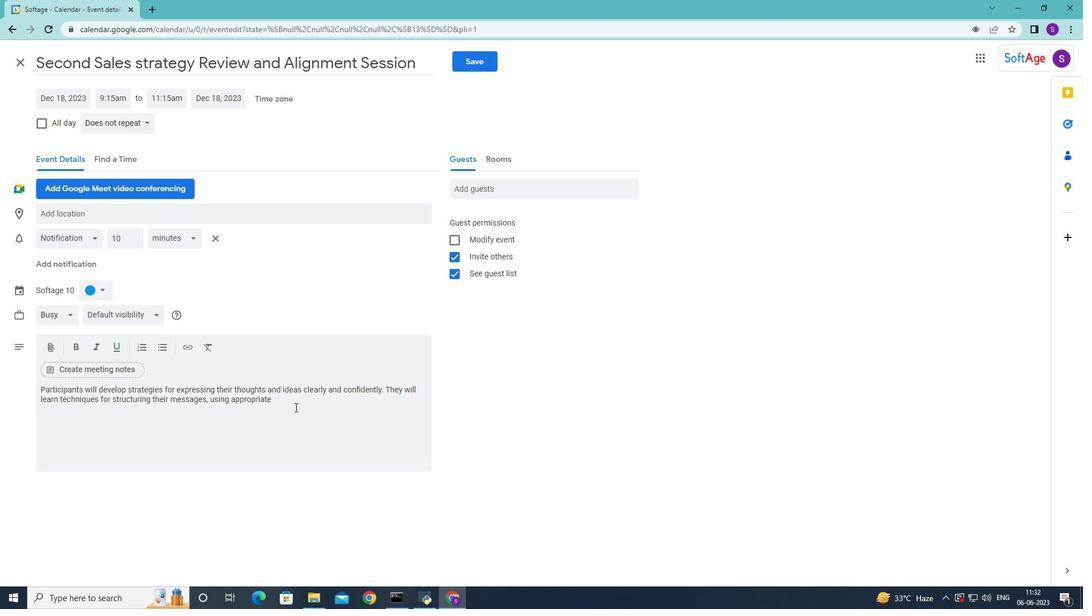 
Action: Mouse moved to (295, 407)
Screenshot: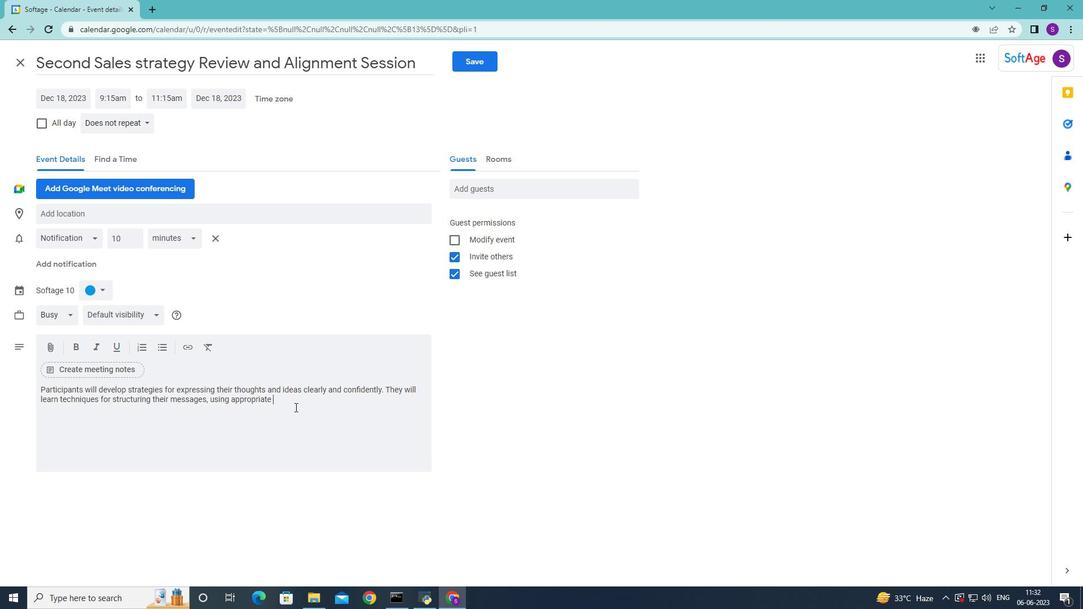 
Action: Key pressed language<Key.space>and<Key.space>tone<Key.space><Key.backspace>,<Key.space>and<Key.space>adapting<Key.space>their<Key.space>communication<Key.space>style<Key.space>to<Key.space>different<Key.space>audience<Key.space>and<Key.space>situatiob<Key.backspace>ns<Key.space><Key.backspace>.<Key.space>
Screenshot: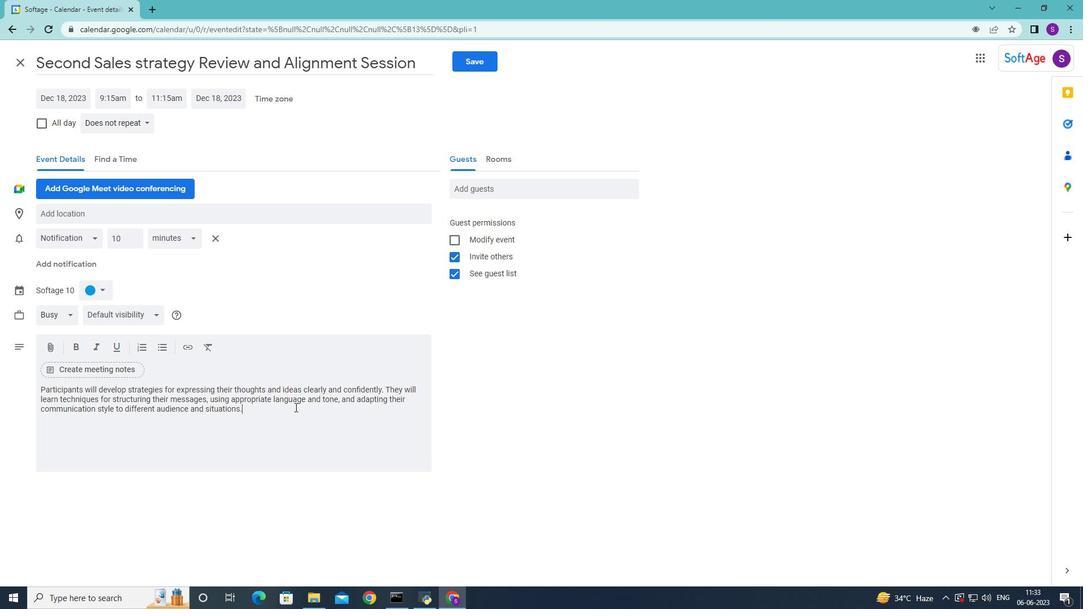 
Action: Mouse moved to (96, 287)
Screenshot: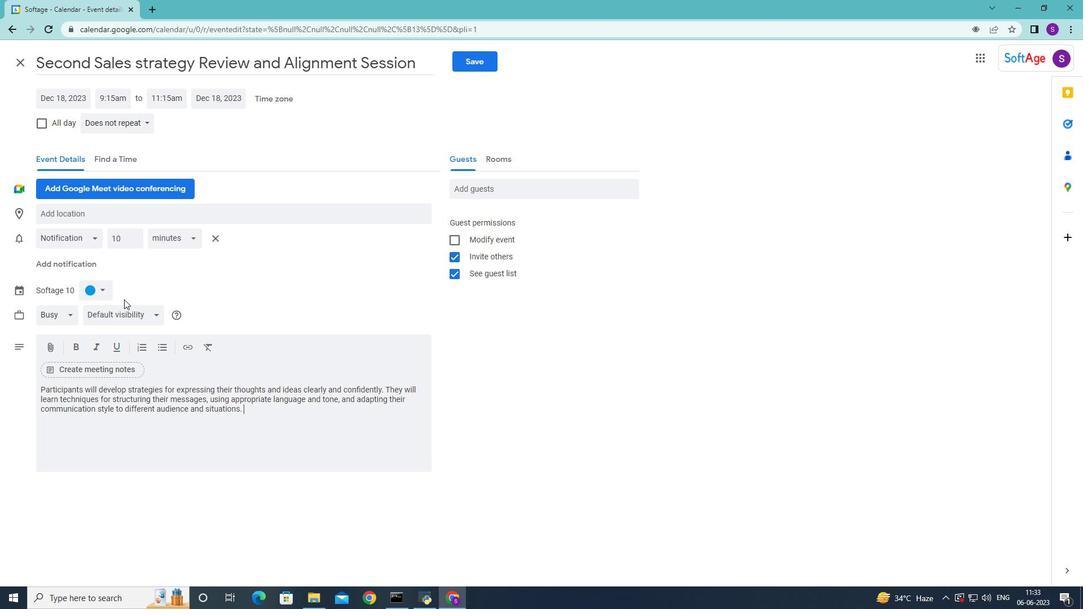 
Action: Mouse pressed left at (96, 287)
Screenshot: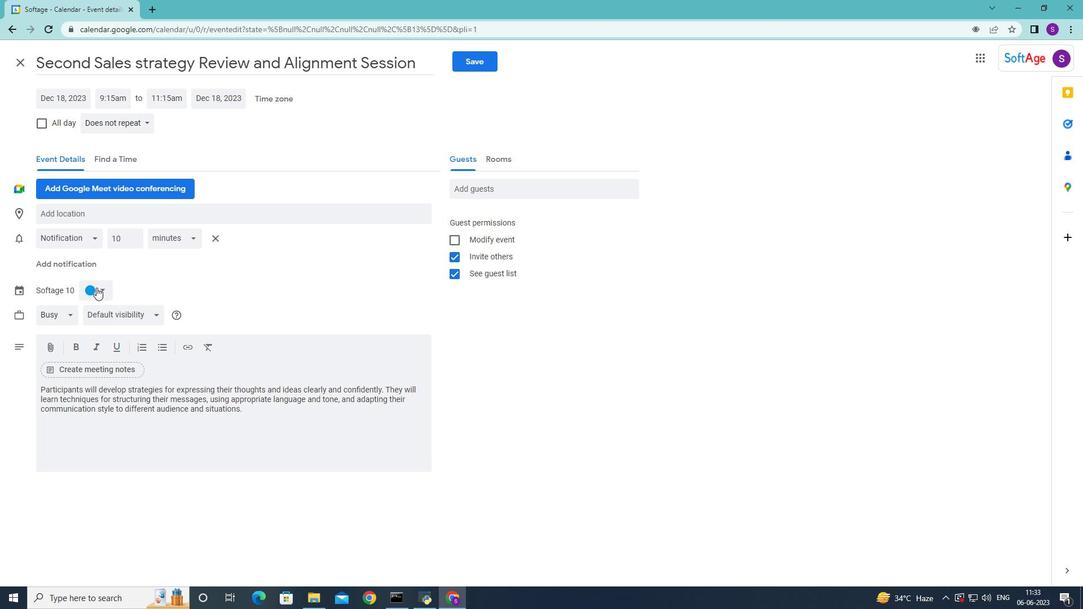 
Action: Mouse moved to (106, 342)
Screenshot: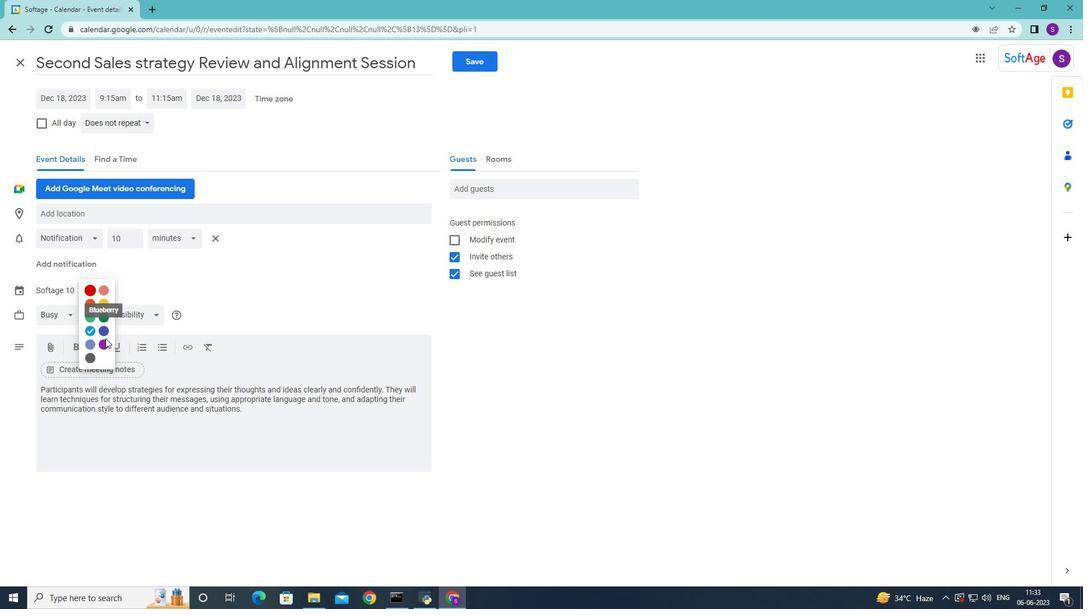 
Action: Mouse pressed left at (106, 342)
Screenshot: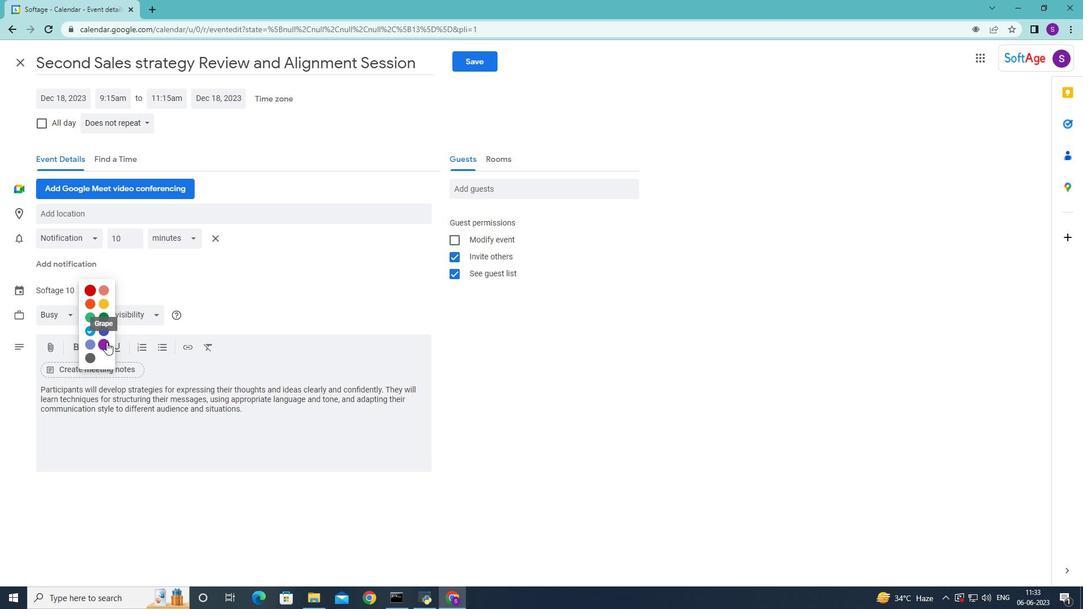 
Action: Mouse moved to (104, 210)
Screenshot: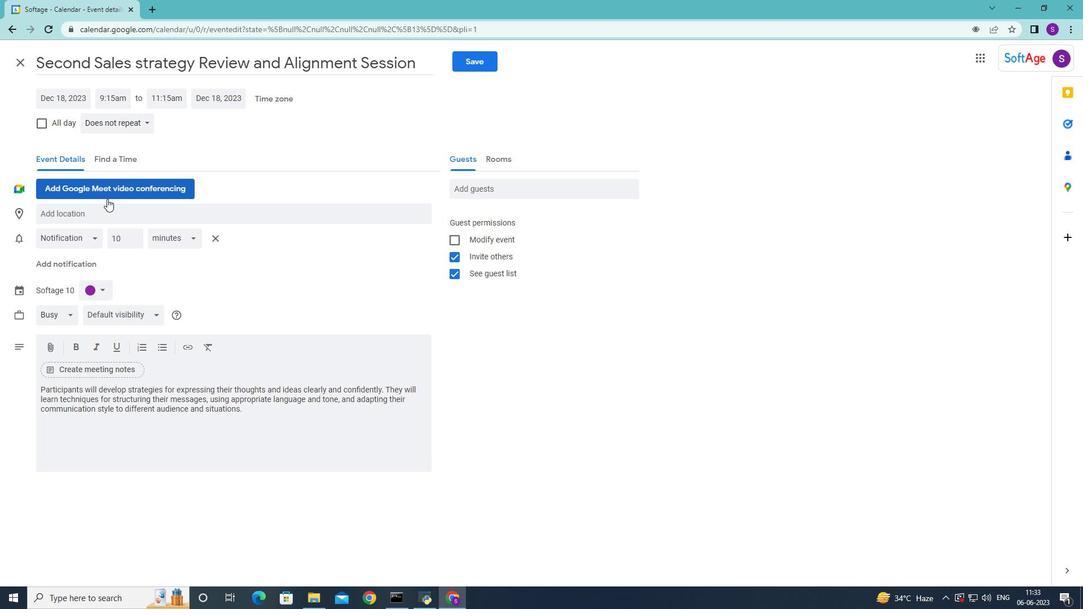 
Action: Mouse pressed left at (104, 210)
Screenshot: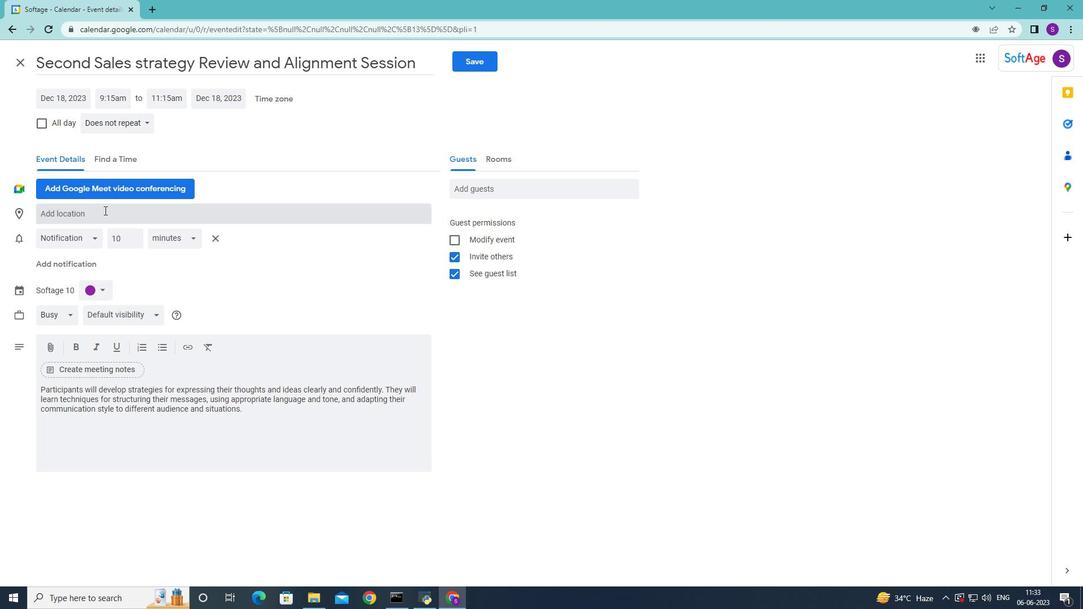 
Action: Mouse moved to (107, 209)
Screenshot: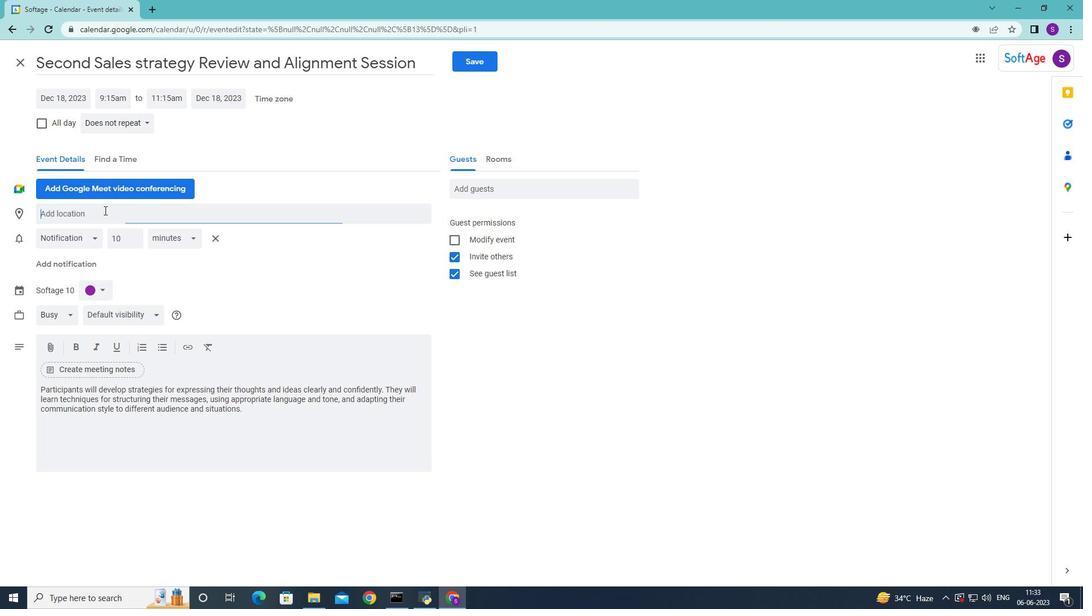 
Action: Key pressed <Key.shift>Softage.3<Key.shift>@softage.net<Key.backspace><Key.backspace><Key.backspace><Key.backspace><Key.backspace><Key.backspace><Key.backspace><Key.backspace><Key.backspace><Key.backspace><Key.backspace><Key.backspace><Key.backspace><Key.backspace><Key.backspace><Key.backspace><Key.backspace><Key.backspace><Key.backspace><Key.backspace><Key.backspace><Key.backspace><Key.backspace><Key.backspace><Key.backspace><Key.backspace><Key.backspace><Key.backspace><Key.backspace><Key.backspace><Key.backspace><Key.backspace><Key.backspace><Key.backspace><Key.backspace><Key.backspace><Key.backspace><Key.backspace><Key.backspace><Key.backspace><Key.backspace><Key.backspace><Key.backspace><Key.backspace><Key.backspace><Key.backspace><Key.backspace><Key.backspace><Key.backspace><Key.backspace><Key.backspace><Key.backspace><Key.backspace><Key.backspace><Key.backspace><Key.backspace><Key.backspace><Key.backspace><Key.backspace><Key.backspace><Key.backspace><Key.backspace><Key.backspace><Key.backspace><Key.backspace><Key.backspace><Key.backspace><Key.backspace><Key.backspace><Key.backspace><Key.backspace><Key.backspace>987<Key.space><Key.shift>White<Key.space><Key.shift>Desert,<Key.space><Key.shift>faafra,<Key.space><Key.shift>egypt<Key.space>
Screenshot: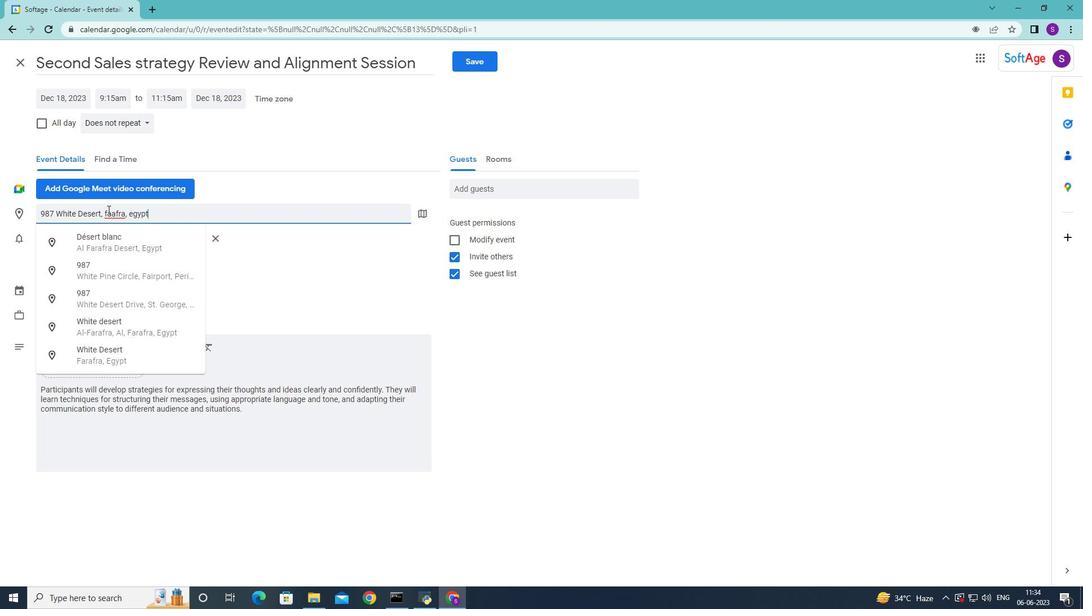 
Action: Mouse moved to (111, 239)
Screenshot: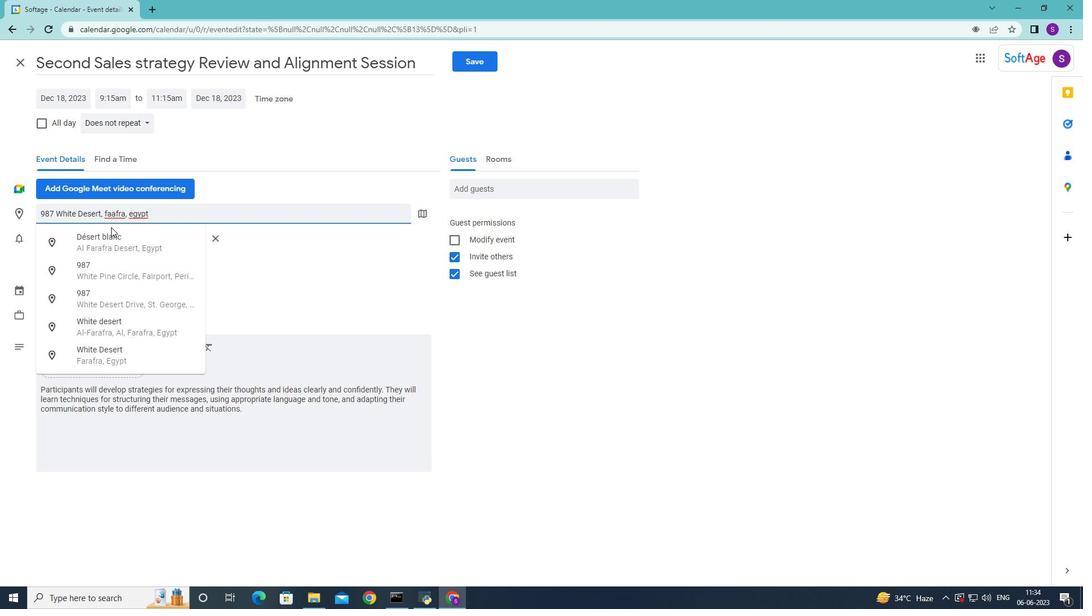 
Action: Mouse pressed left at (111, 239)
Screenshot: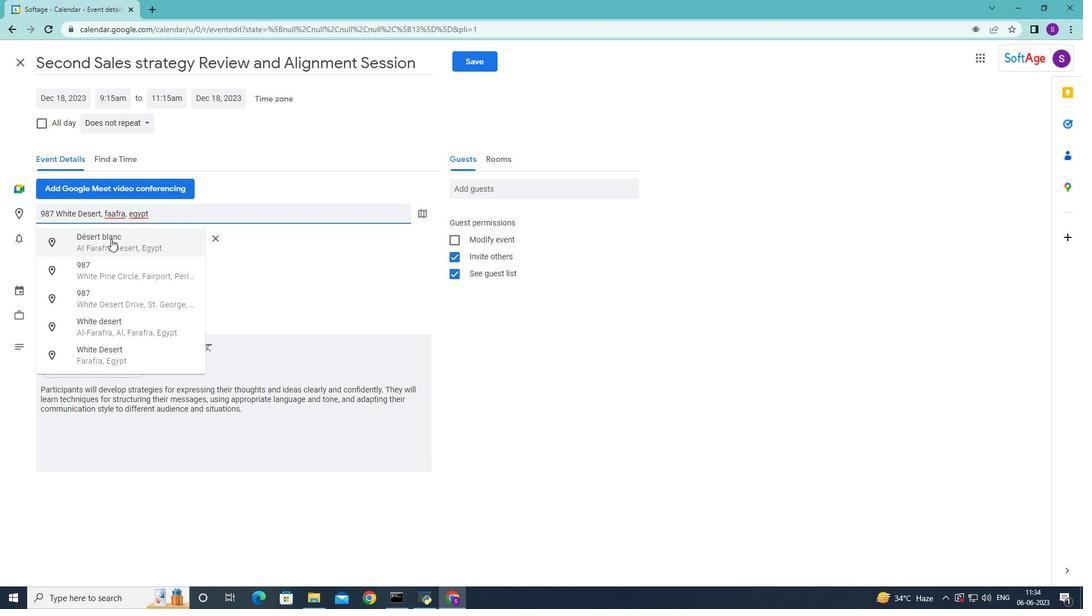 
Action: Mouse moved to (472, 182)
Screenshot: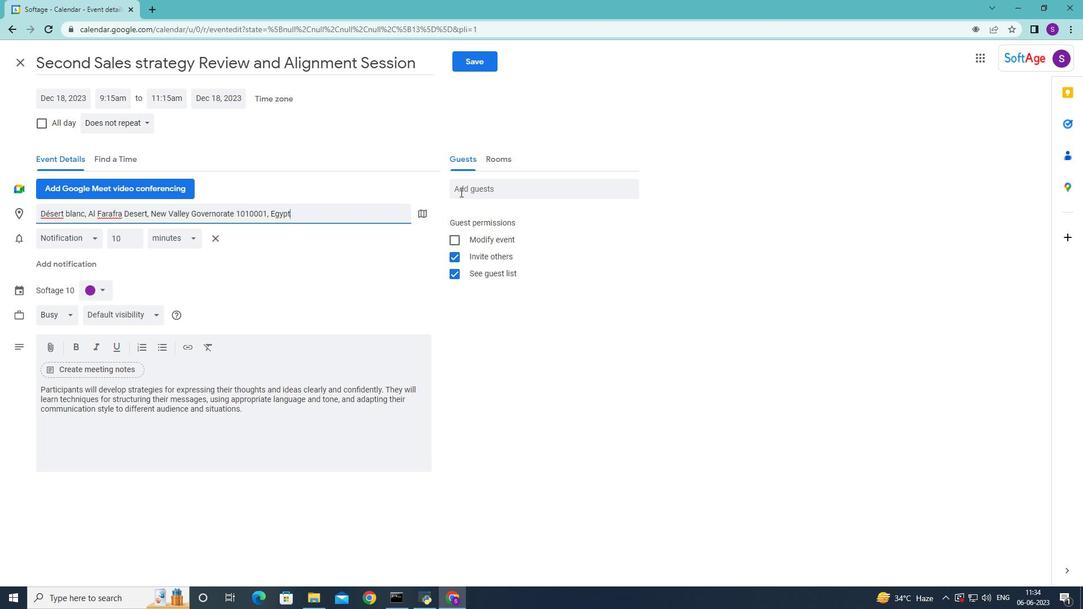 
Action: Mouse pressed left at (472, 182)
Screenshot: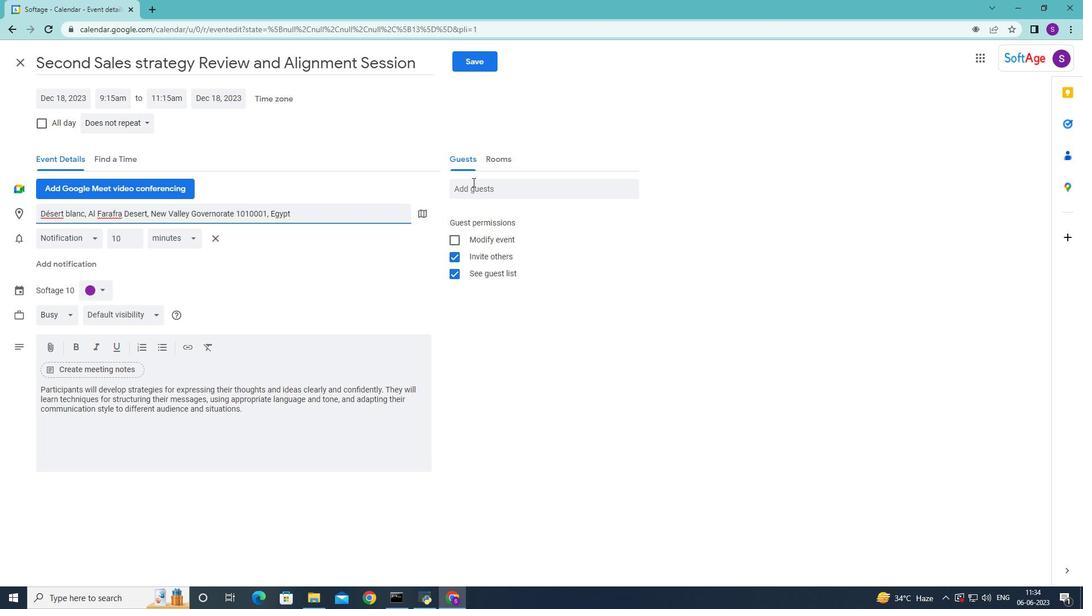 
Action: Key pressed <Key.shift>Softage.3<Key.shift>@softage.net<Key.enter><Key.shift>Softage.4<Key.shift>2softage.net
Screenshot: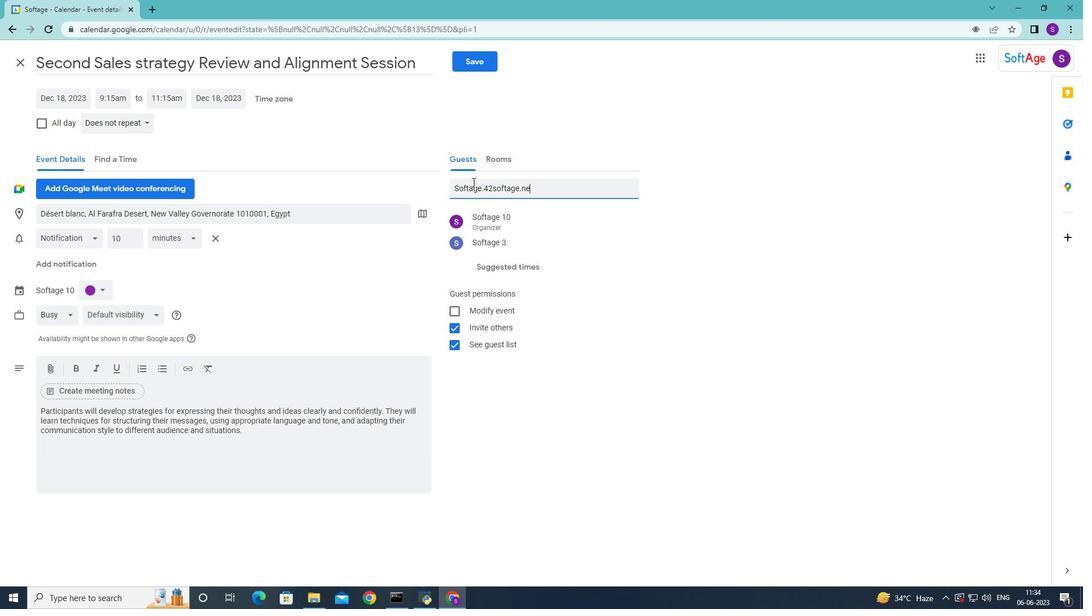 
Action: Mouse moved to (490, 185)
Screenshot: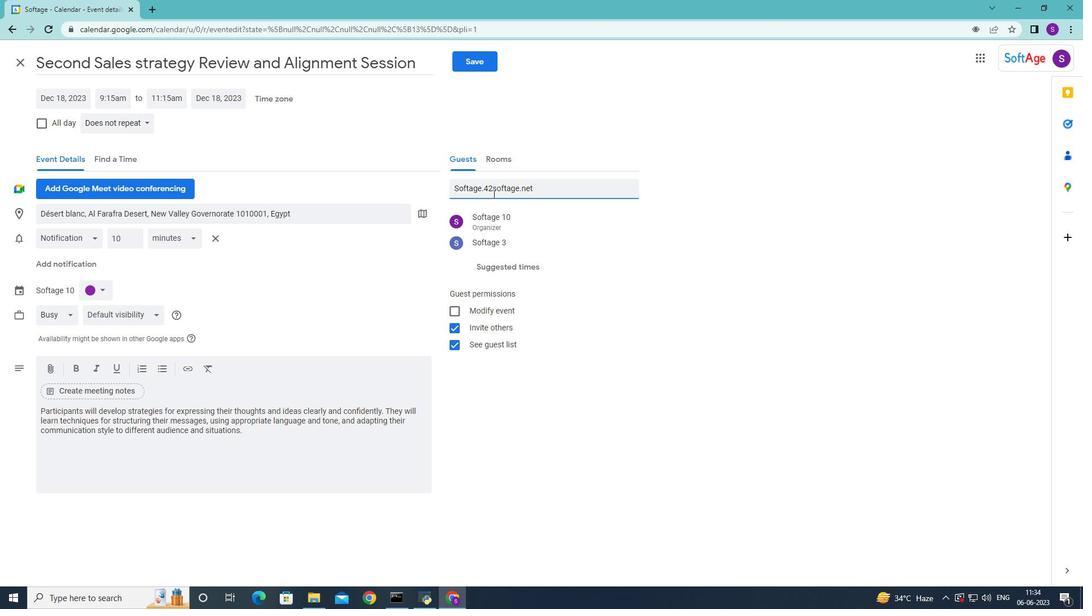 
Action: Mouse pressed left at (490, 185)
Screenshot: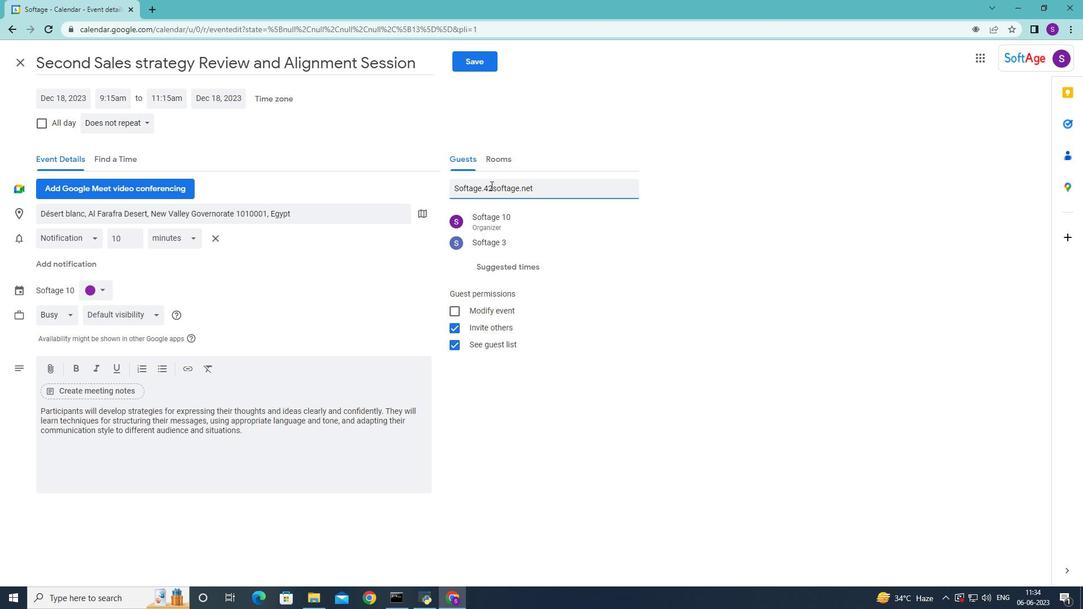 
Action: Mouse moved to (476, 182)
Screenshot: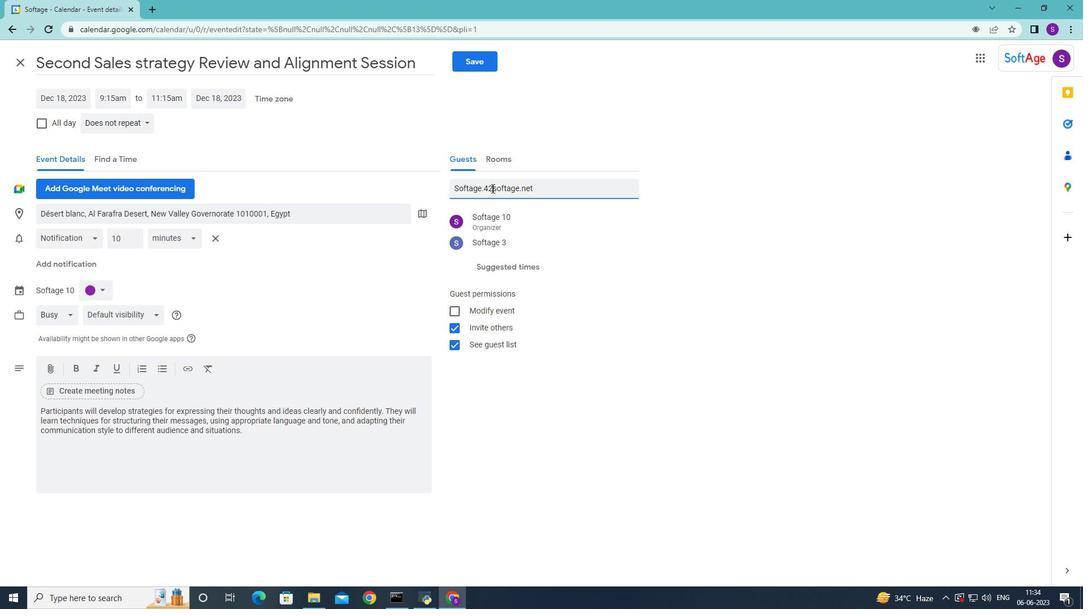 
Action: Key pressed <Key.backspace><Key.shift>@<Key.enter>
Screenshot: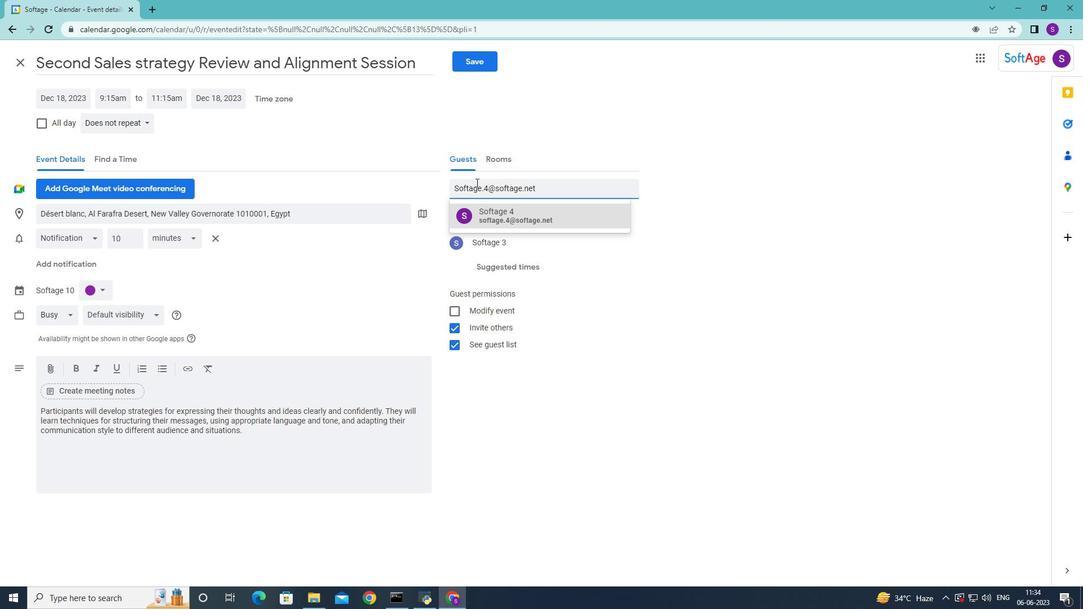 
Action: Mouse moved to (131, 127)
Screenshot: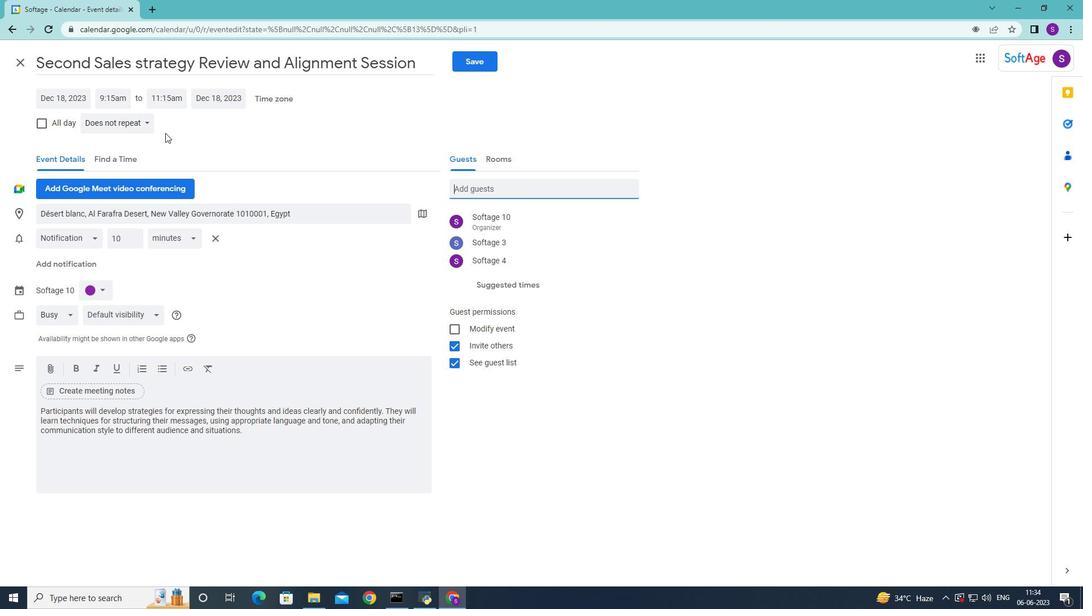 
Action: Mouse pressed left at (131, 127)
Screenshot: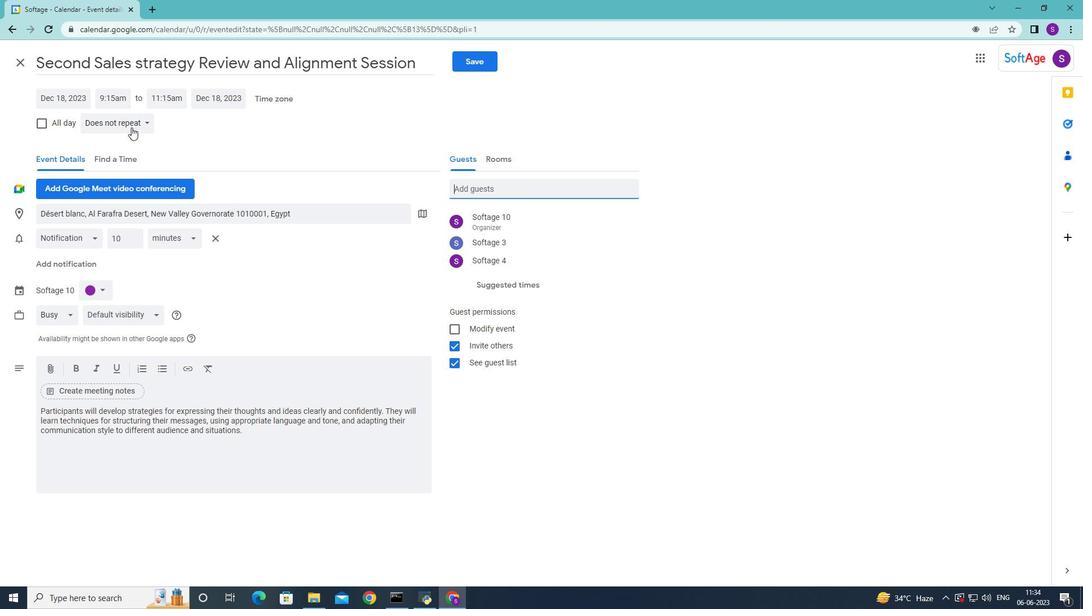 
Action: Mouse moved to (259, 277)
Screenshot: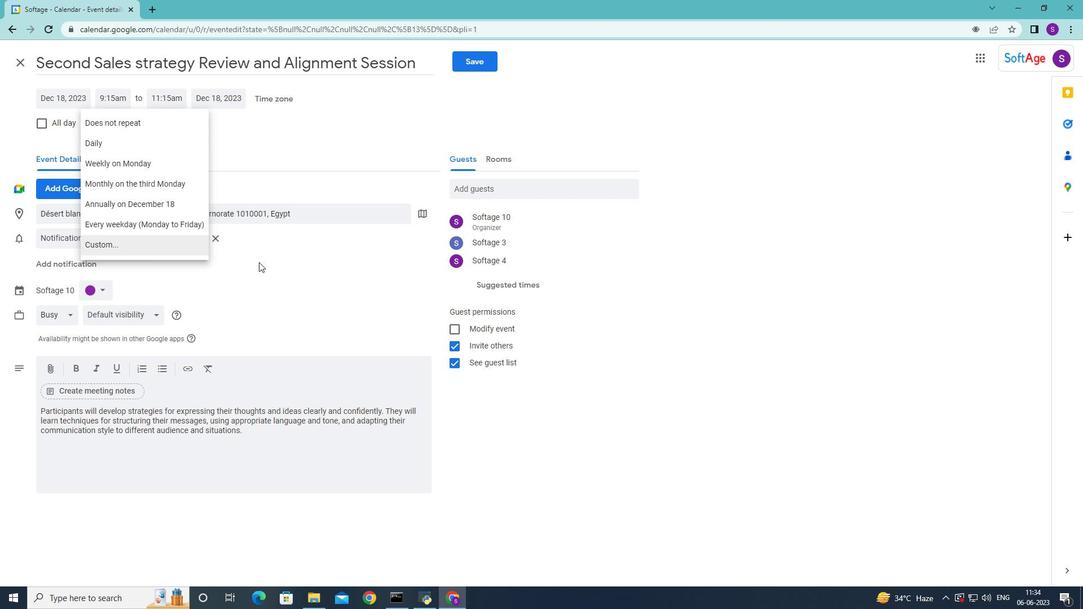 
Action: Mouse pressed left at (259, 277)
Screenshot: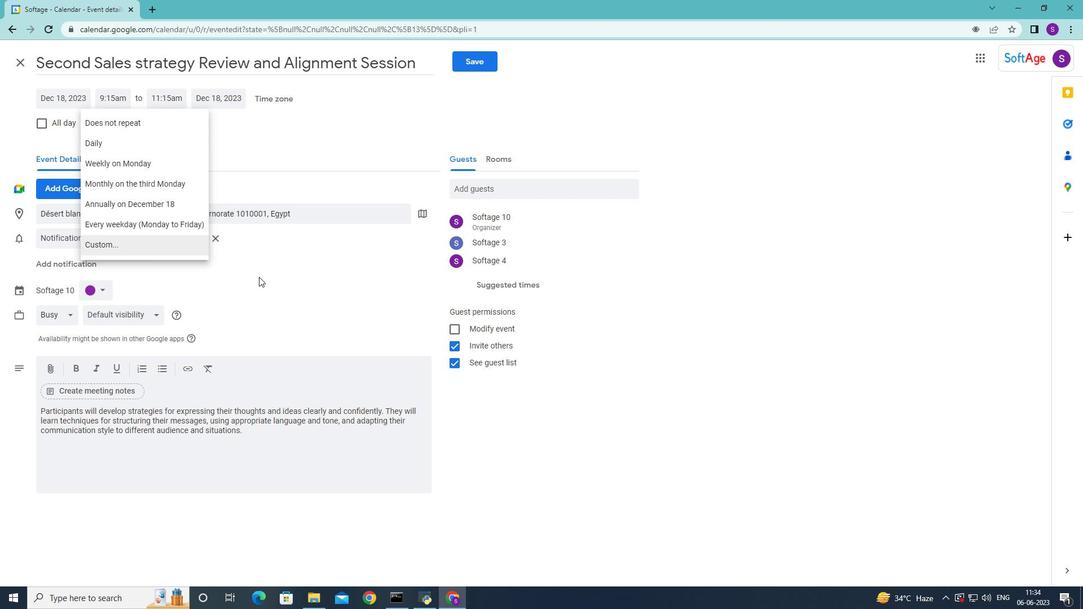 
Action: Mouse moved to (470, 63)
Screenshot: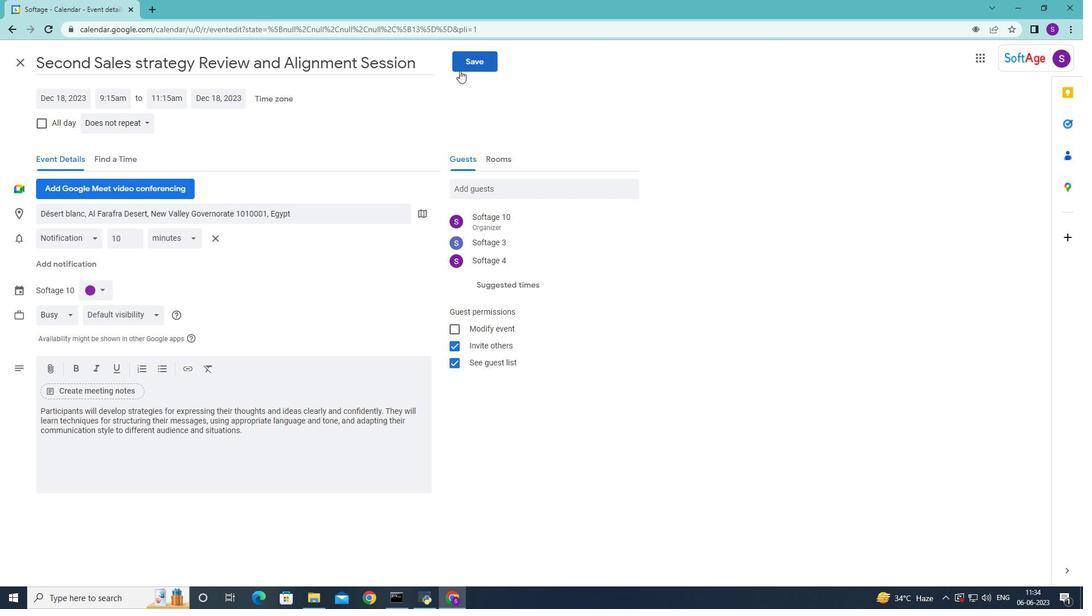 
Action: Mouse pressed left at (470, 63)
Screenshot: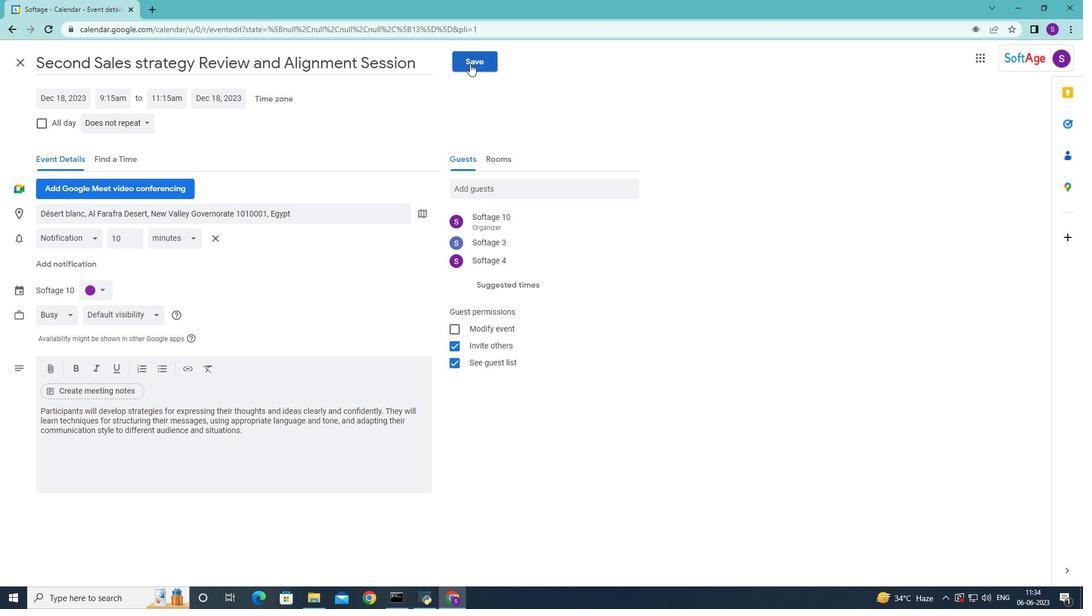 
Action: Mouse moved to (643, 336)
Screenshot: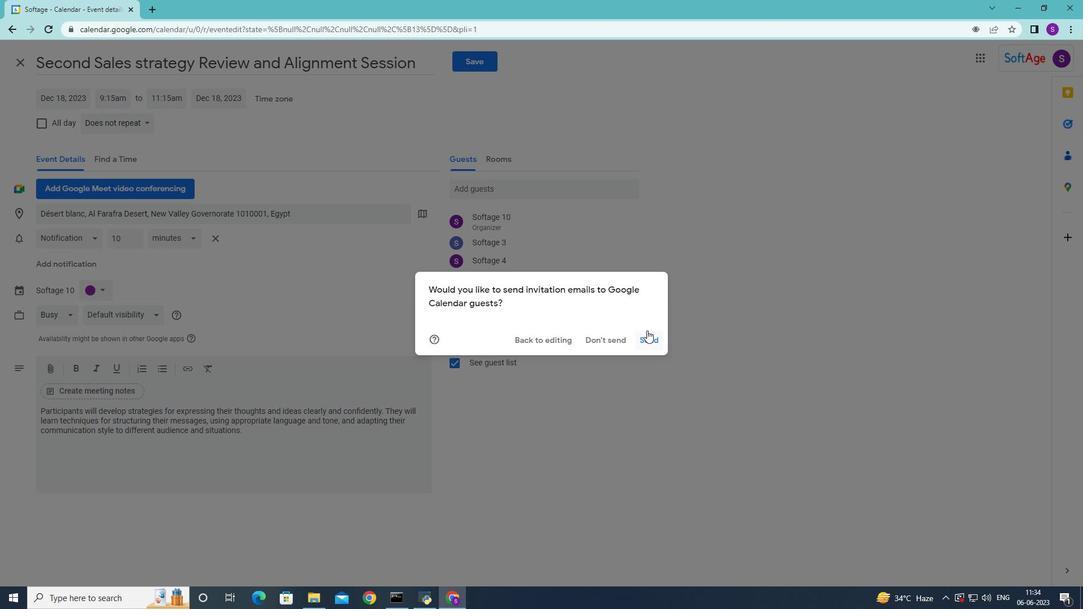 
Action: Mouse pressed left at (643, 336)
Screenshot: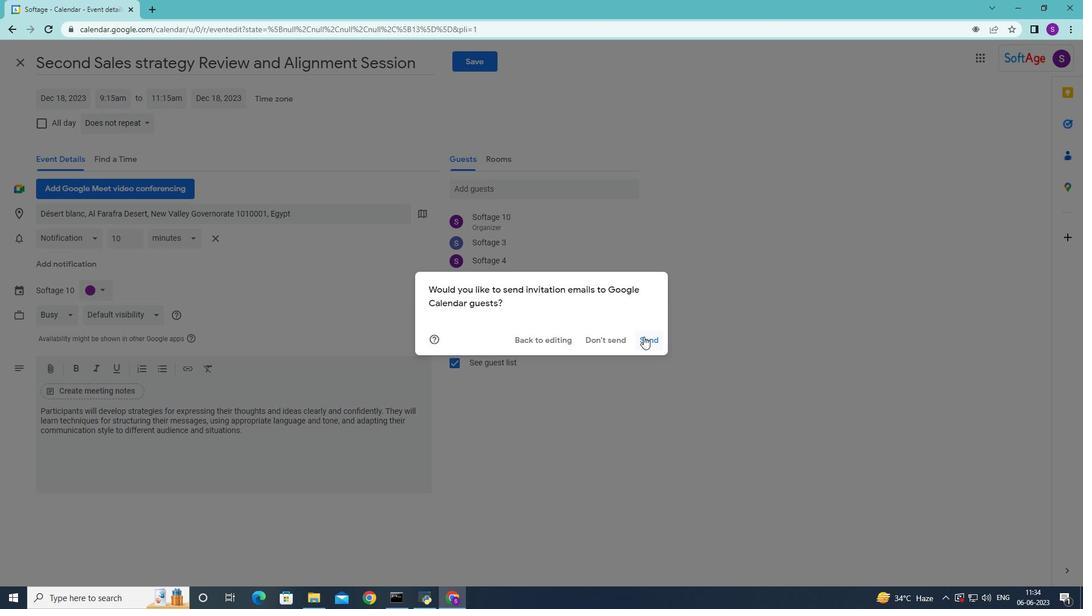 
Action: Mouse moved to (309, 369)
Screenshot: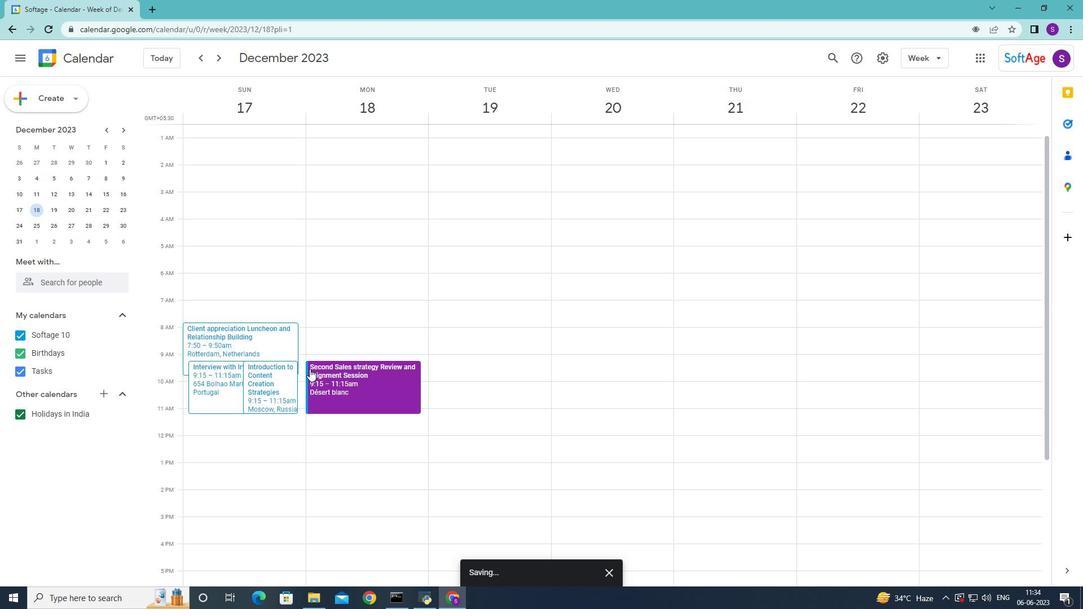 
